 Task: Look for space in Abhayāpuri, India from 1st June, 2023 to 9th June, 2023 for 5 adults in price range Rs.6000 to Rs.12000. Place can be entire place with 3 bedrooms having 3 beds and 3 bathrooms. Property type can be house, flat, guest house. Booking option can be shelf check-in. Required host language is English.
Action: Mouse moved to (500, 99)
Screenshot: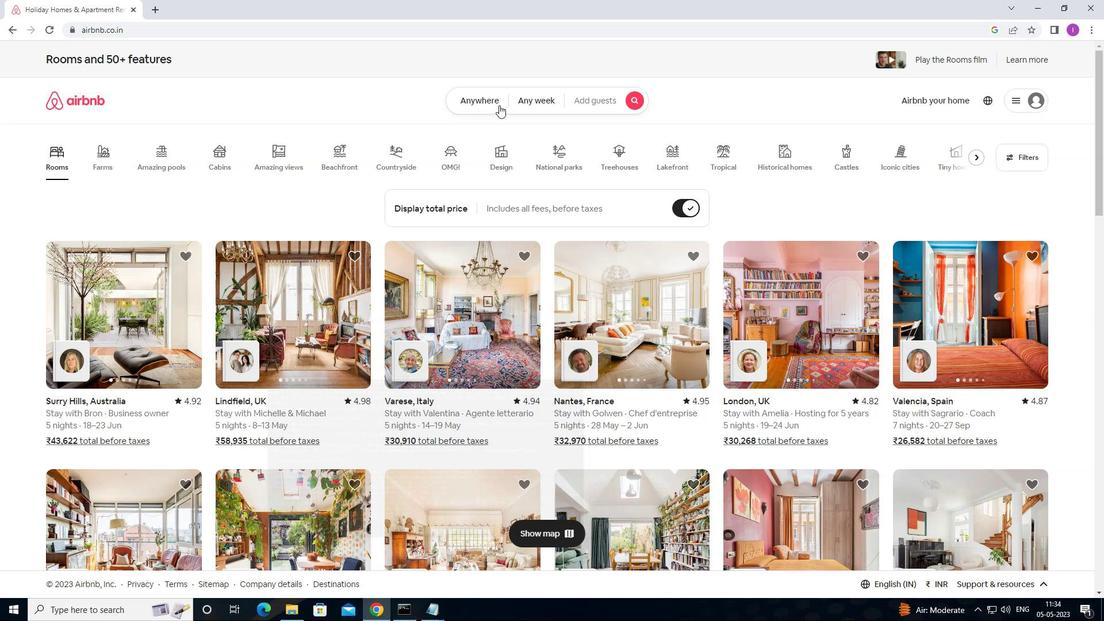 
Action: Mouse pressed left at (500, 99)
Screenshot: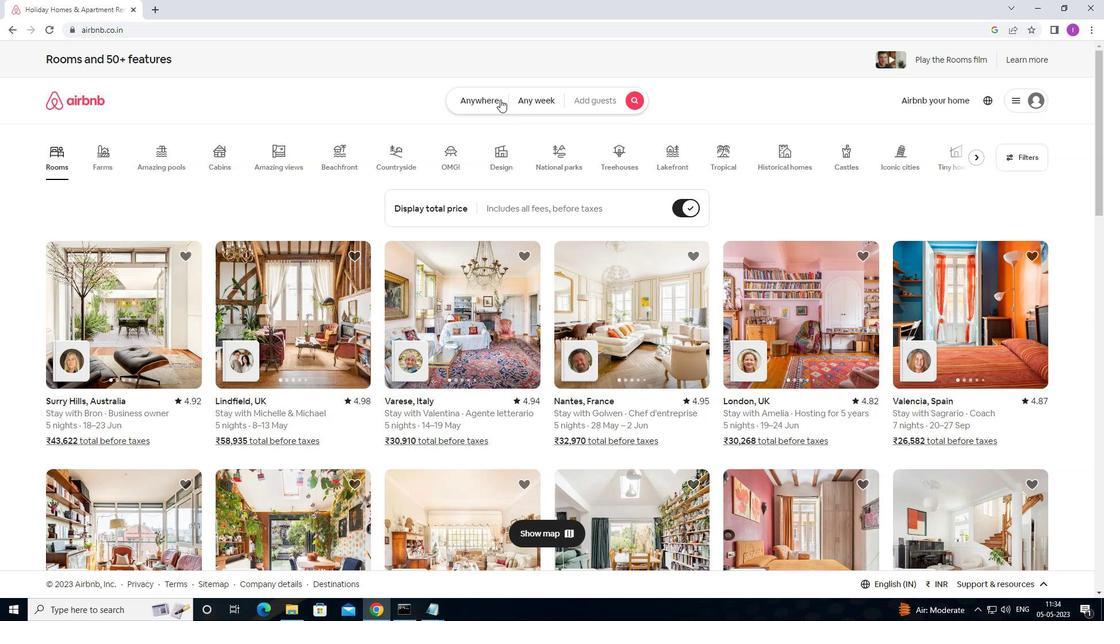 
Action: Mouse moved to (384, 147)
Screenshot: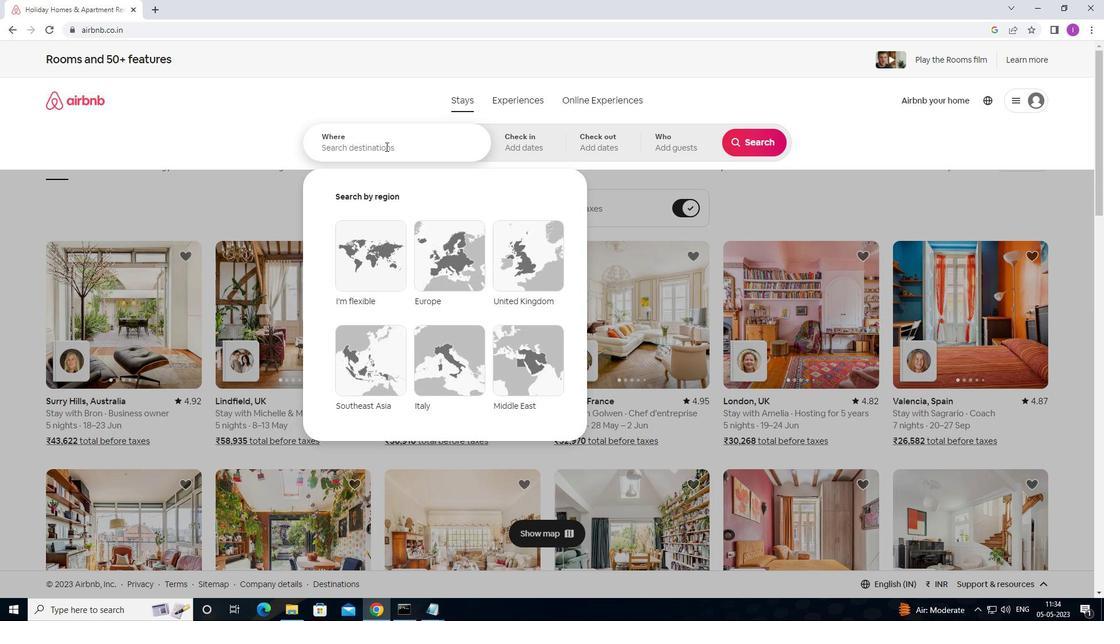 
Action: Mouse pressed left at (384, 147)
Screenshot: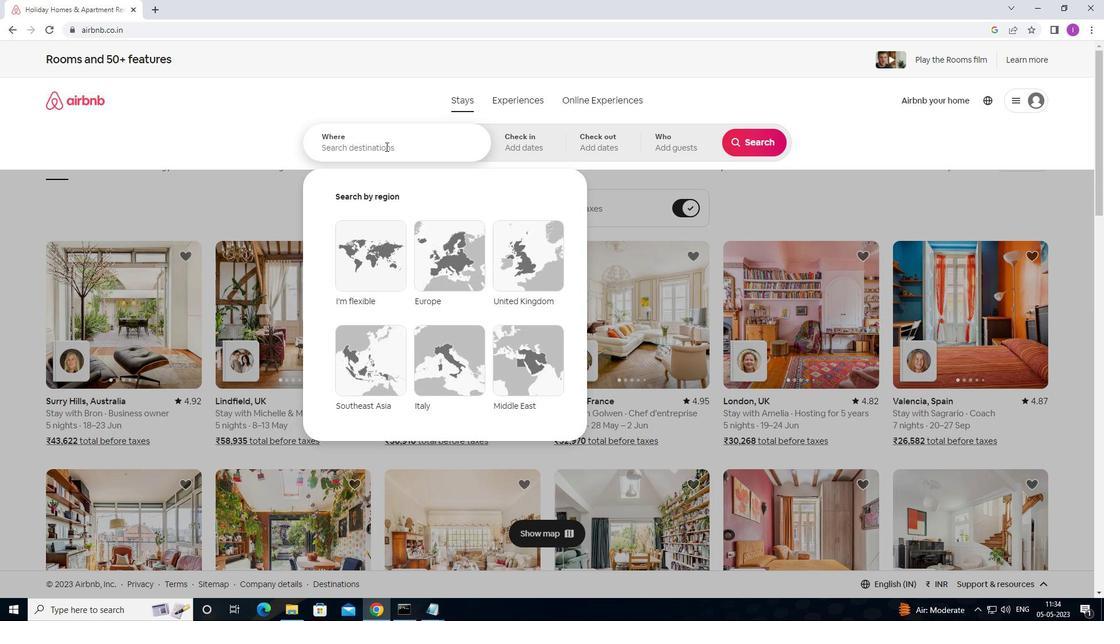 
Action: Mouse moved to (384, 147)
Screenshot: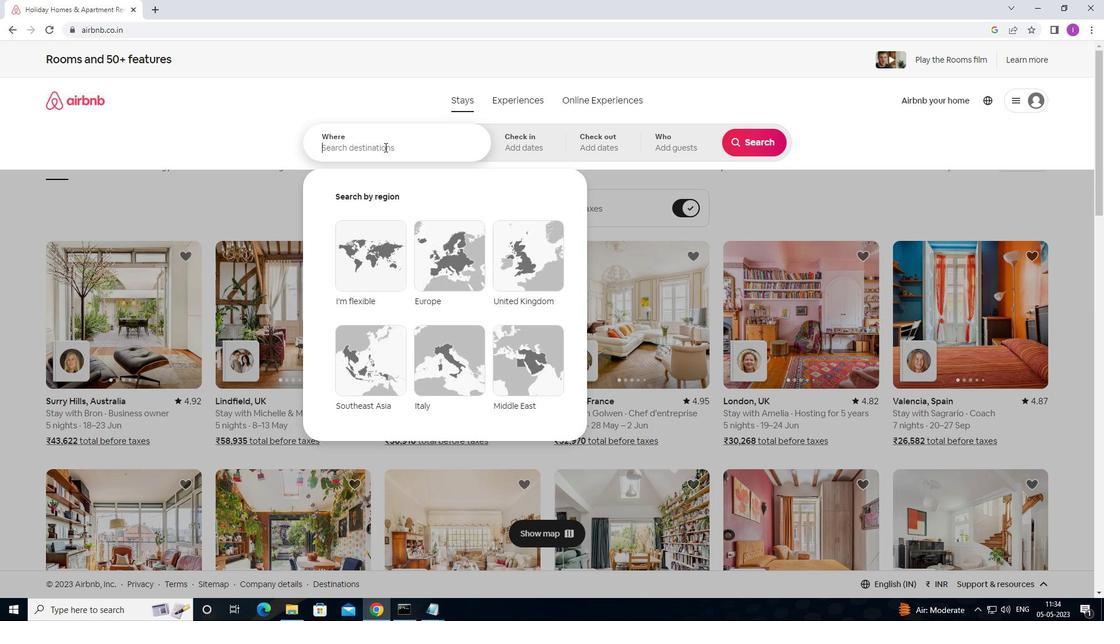 
Action: Key pressed <Key.shift><Key.shift><Key.shift>ABHAYAPURI,<Key.shift>INDIA
Screenshot: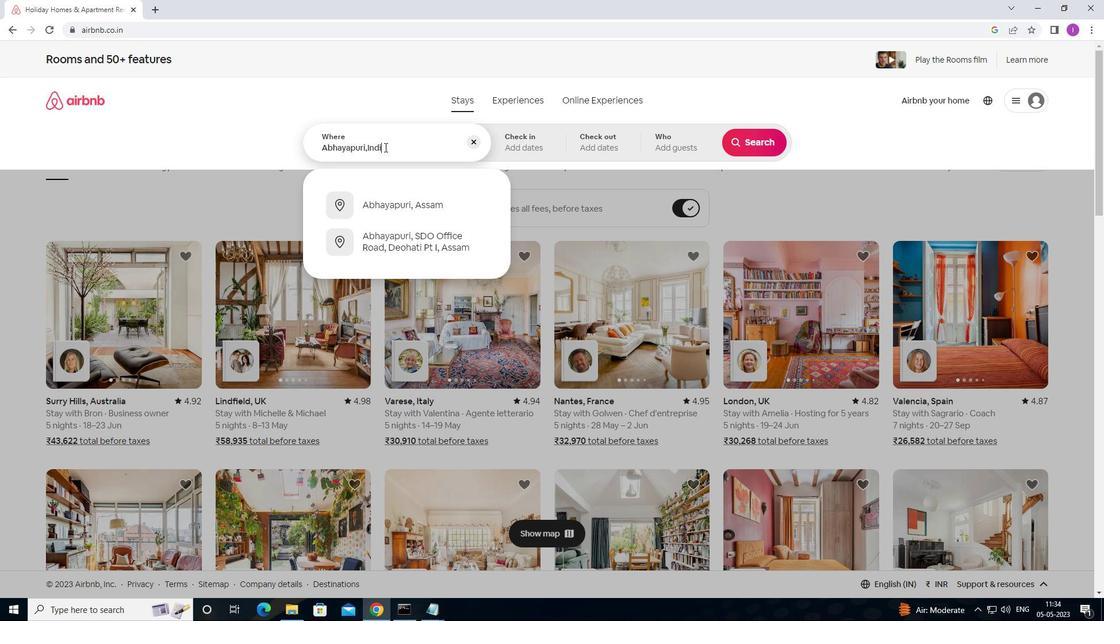 
Action: Mouse moved to (541, 137)
Screenshot: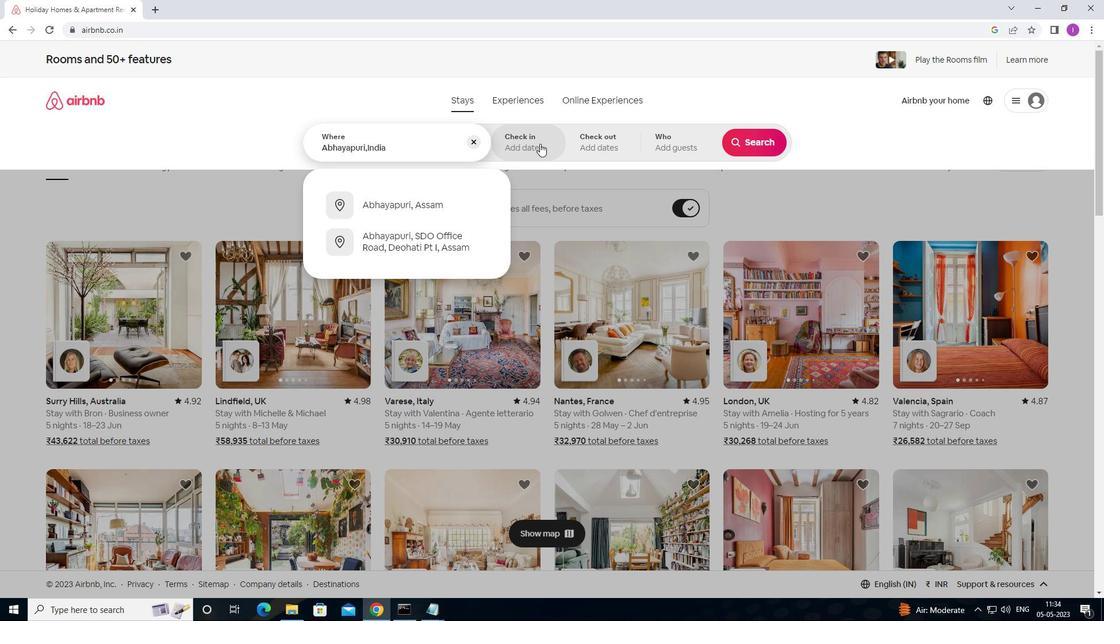 
Action: Mouse pressed left at (541, 137)
Screenshot: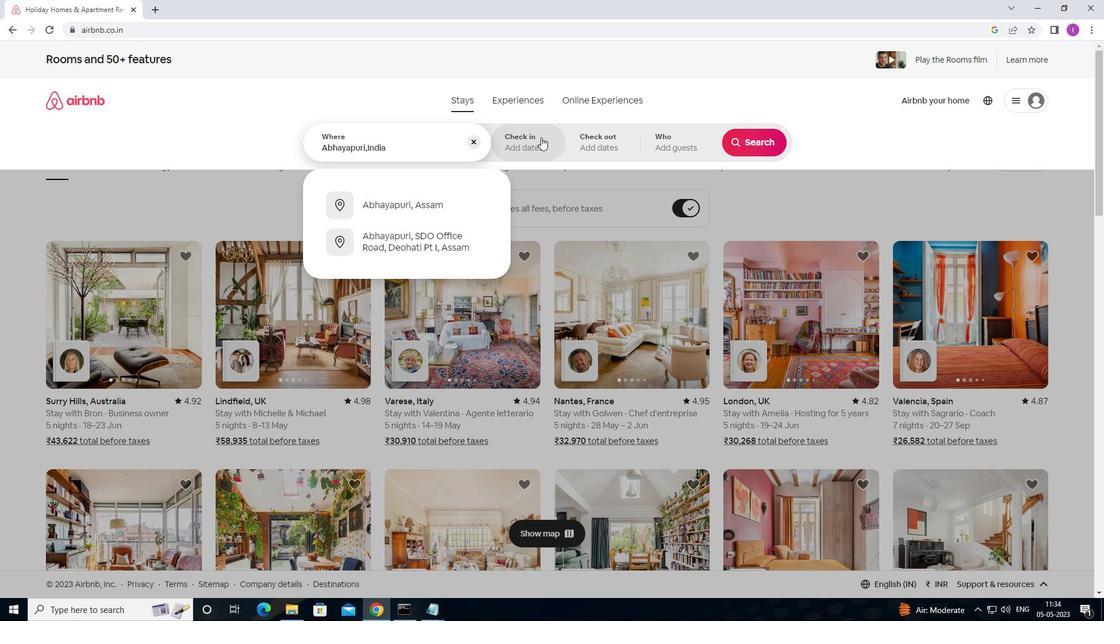 
Action: Mouse moved to (688, 281)
Screenshot: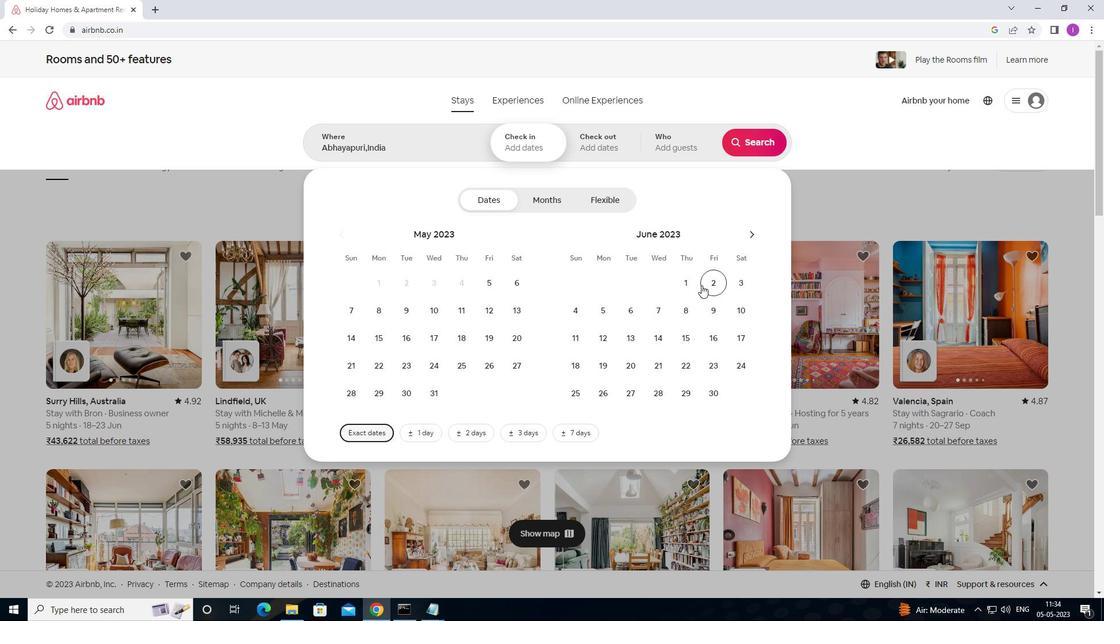 
Action: Mouse pressed left at (688, 281)
Screenshot: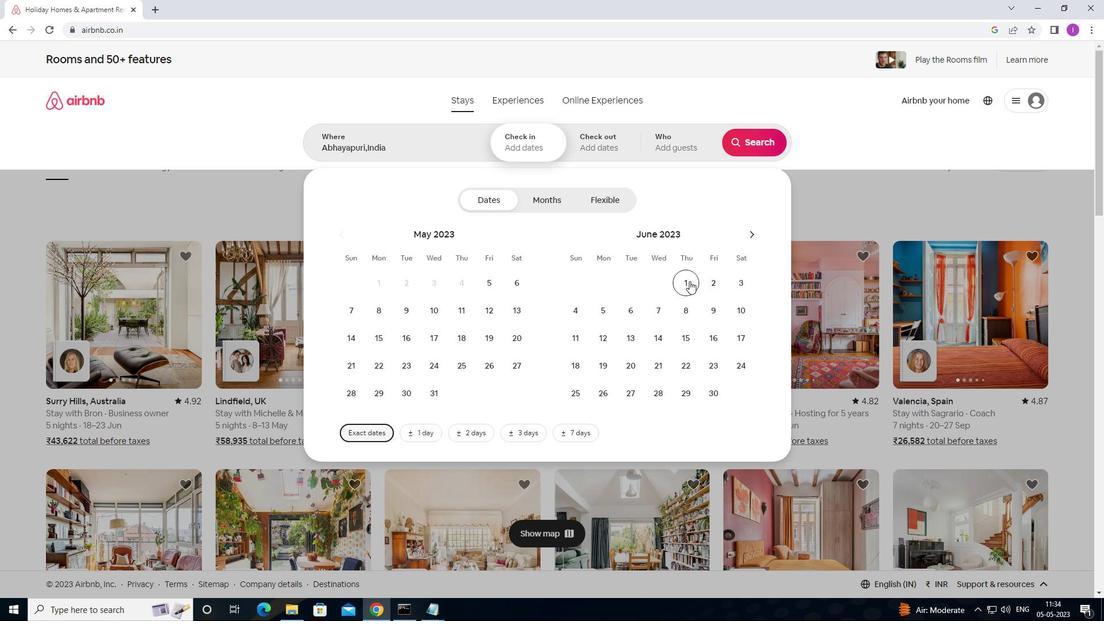 
Action: Mouse moved to (716, 315)
Screenshot: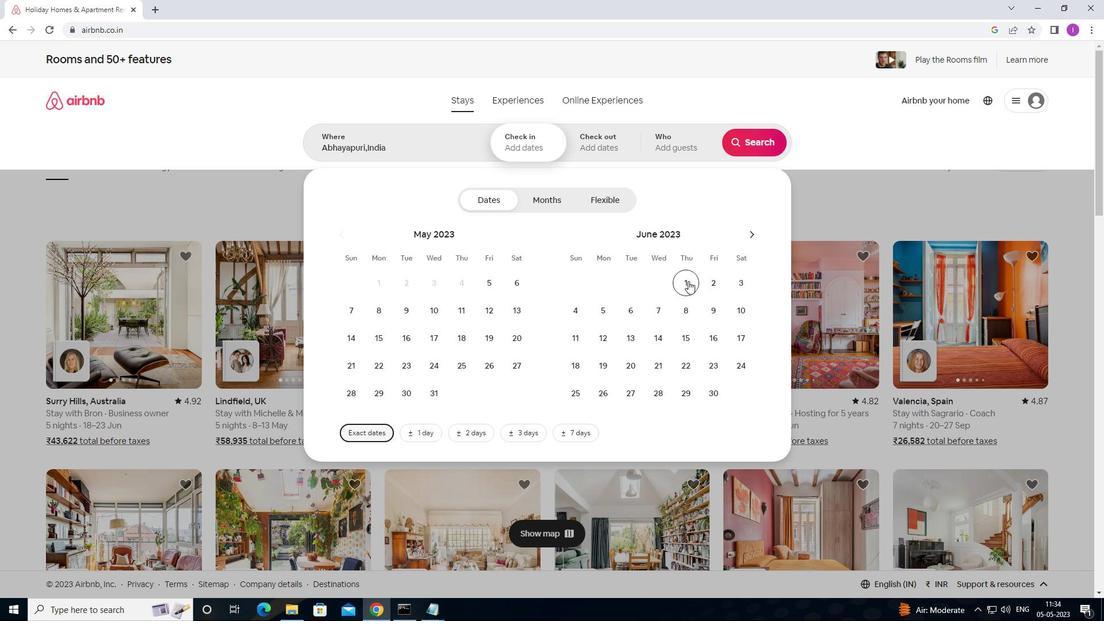 
Action: Mouse pressed left at (716, 315)
Screenshot: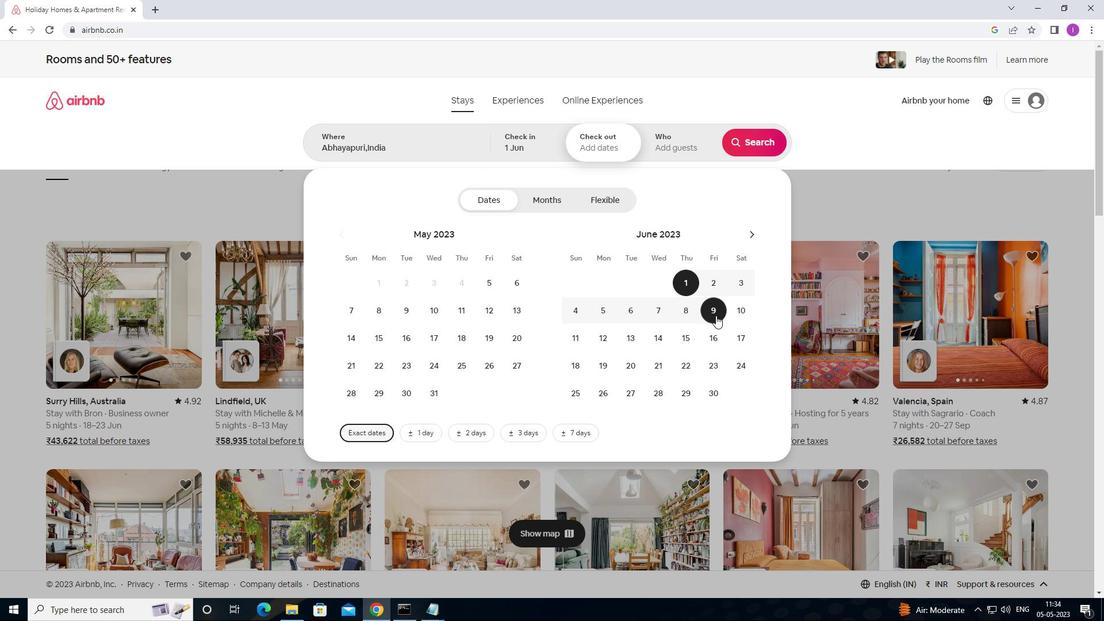
Action: Mouse moved to (683, 148)
Screenshot: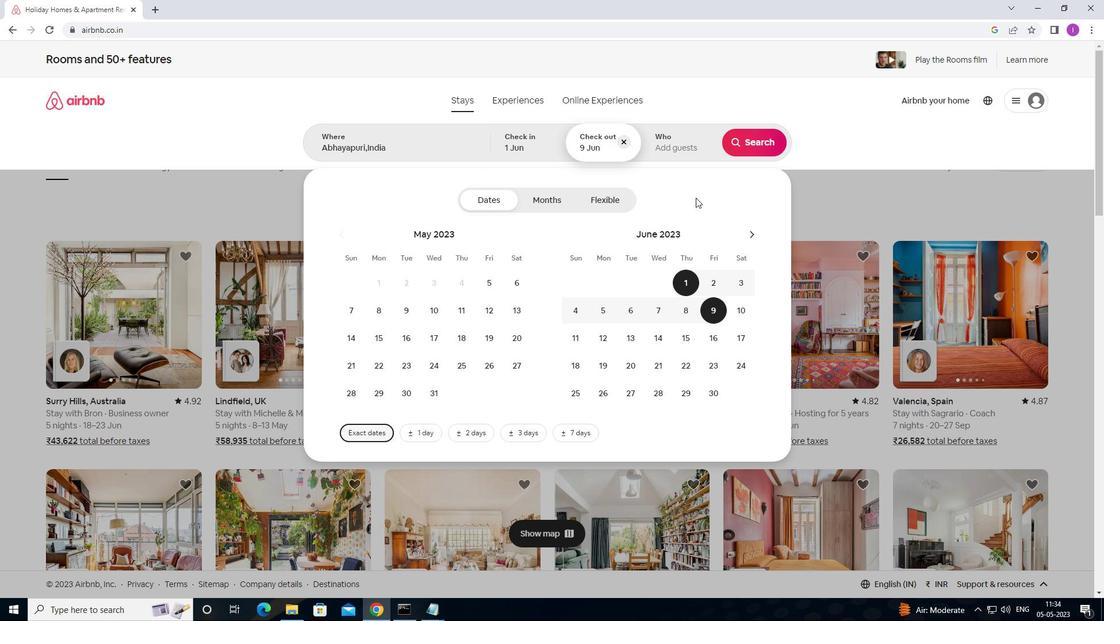 
Action: Mouse pressed left at (683, 148)
Screenshot: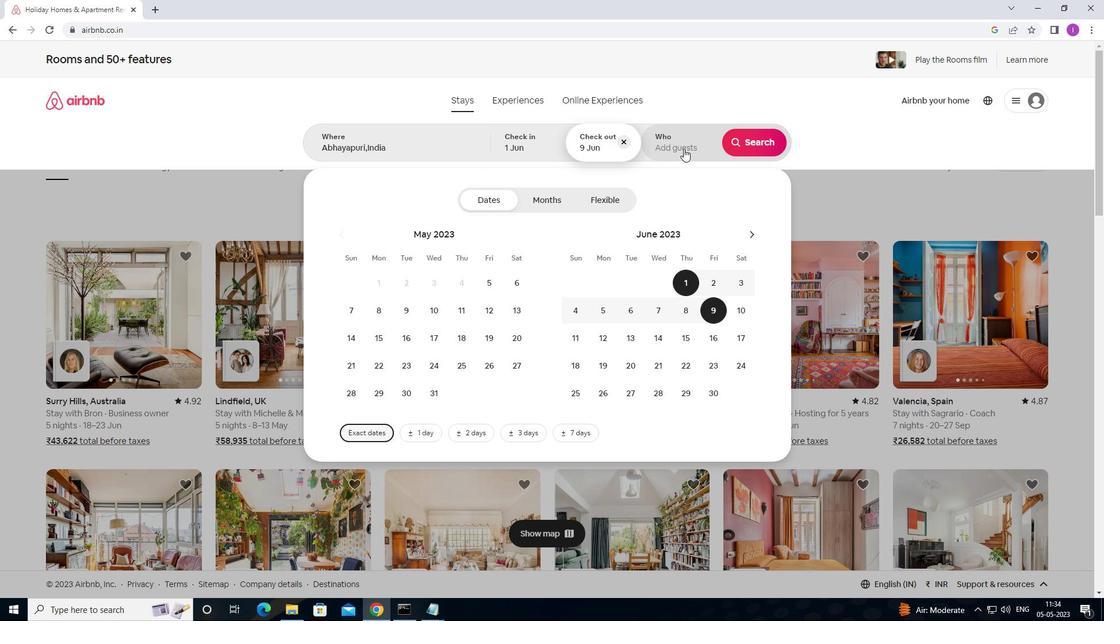 
Action: Mouse moved to (755, 203)
Screenshot: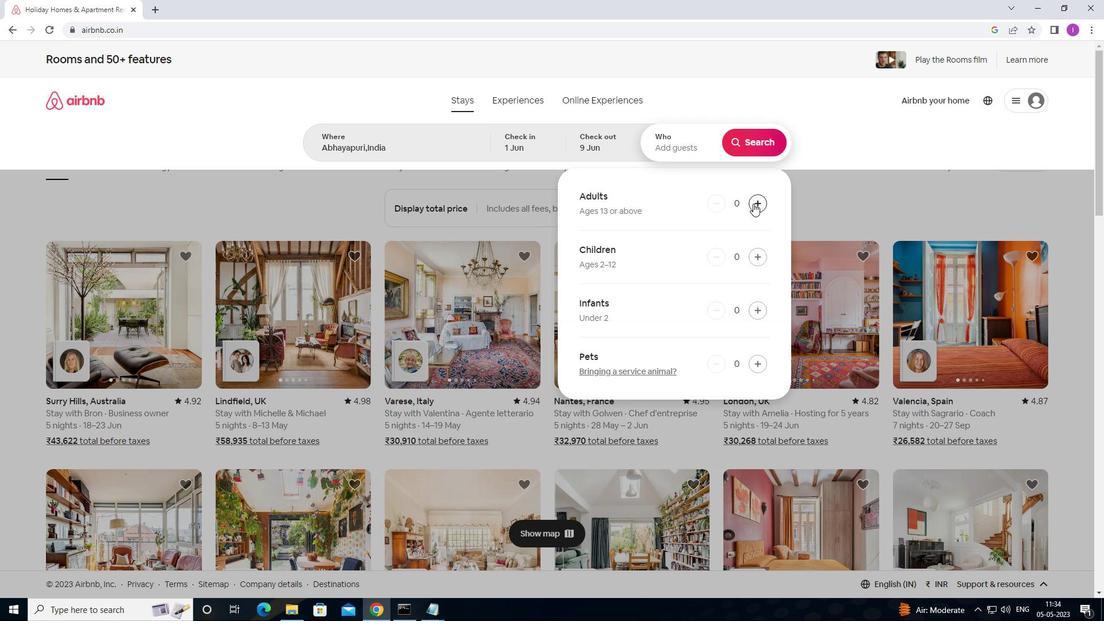 
Action: Mouse pressed left at (755, 203)
Screenshot: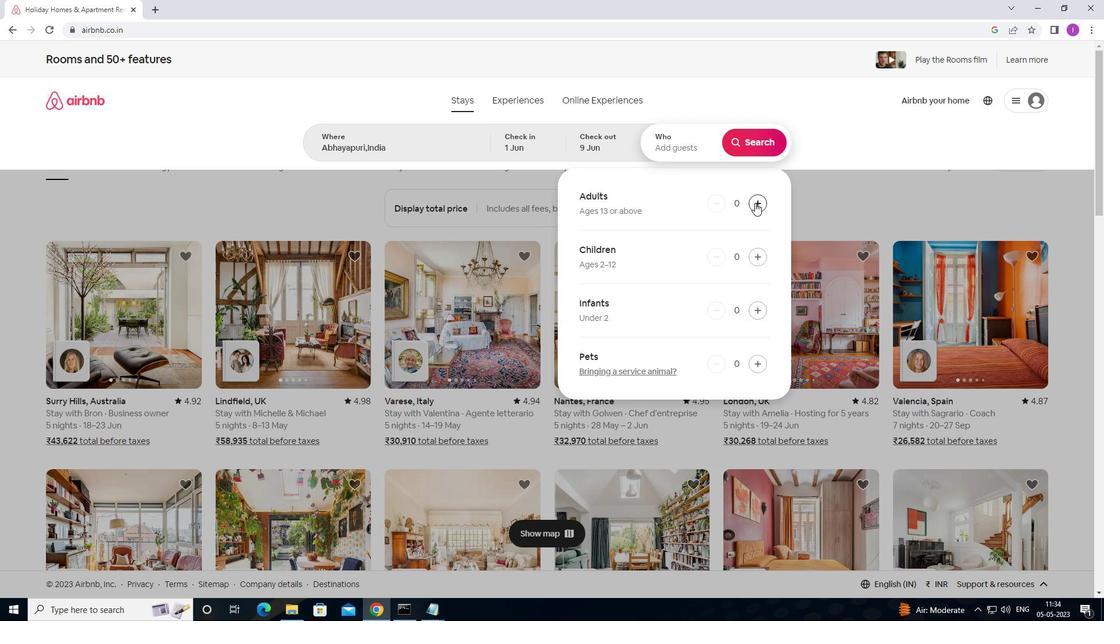 
Action: Mouse pressed left at (755, 203)
Screenshot: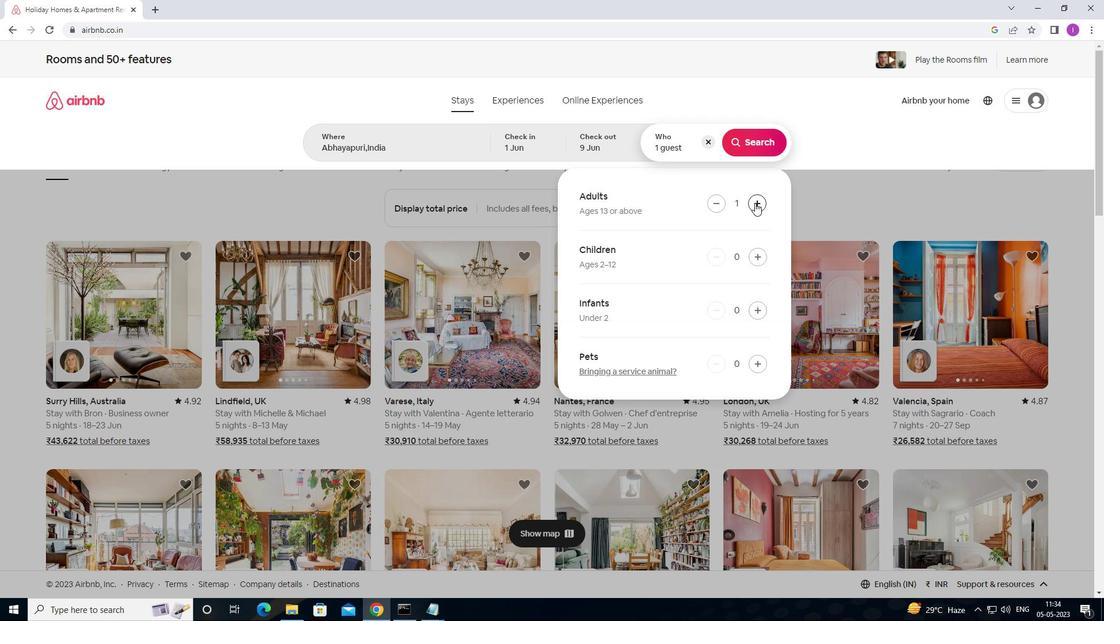 
Action: Mouse pressed left at (755, 203)
Screenshot: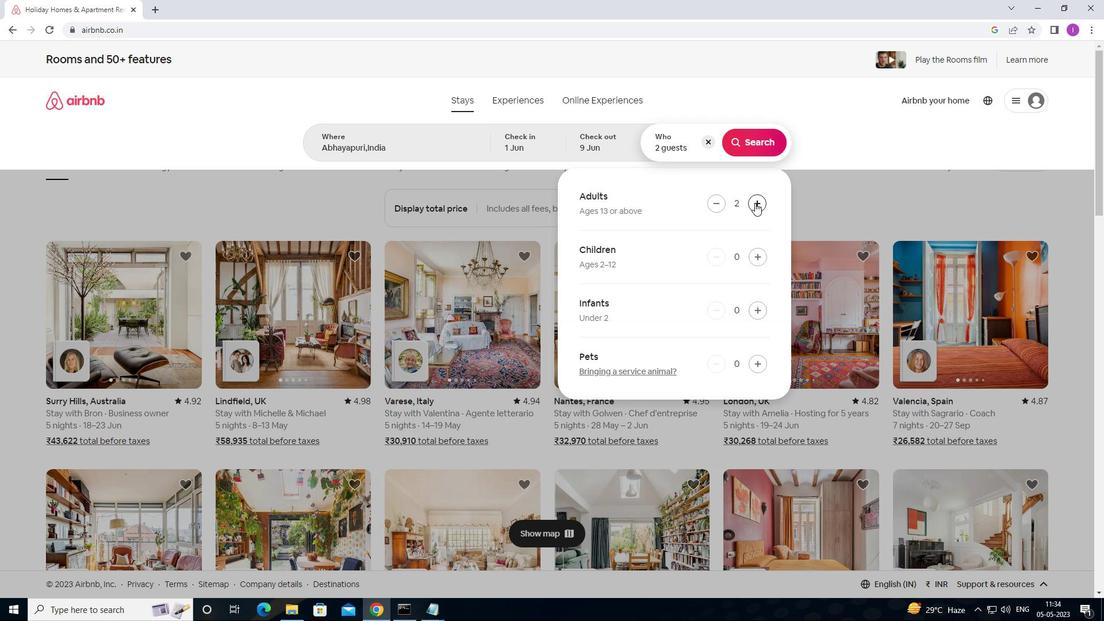 
Action: Mouse pressed left at (755, 203)
Screenshot: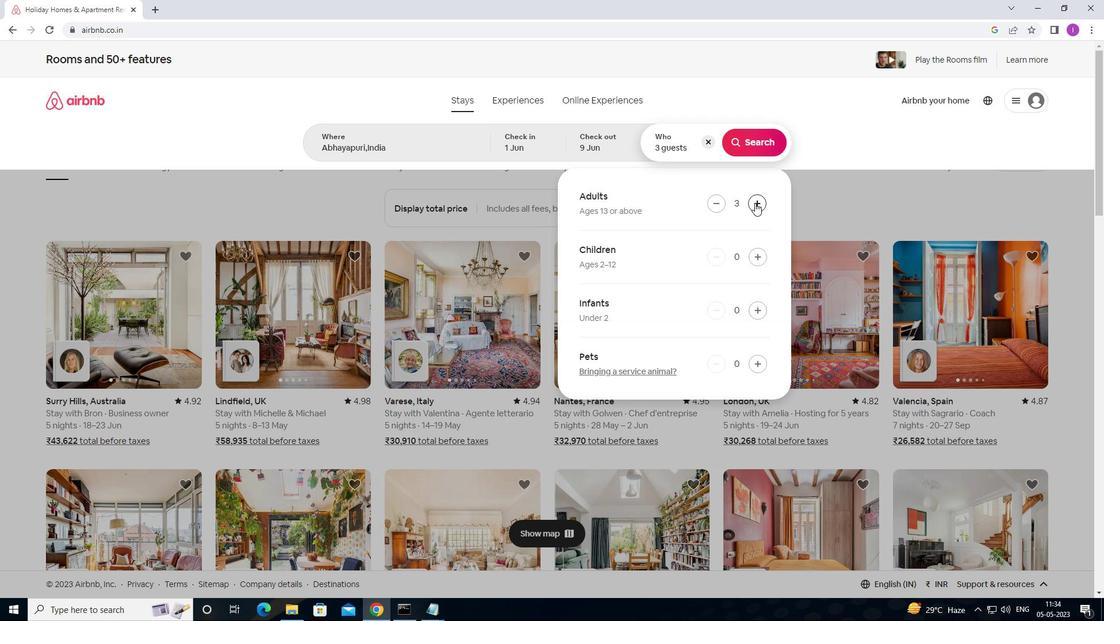 
Action: Mouse pressed left at (755, 203)
Screenshot: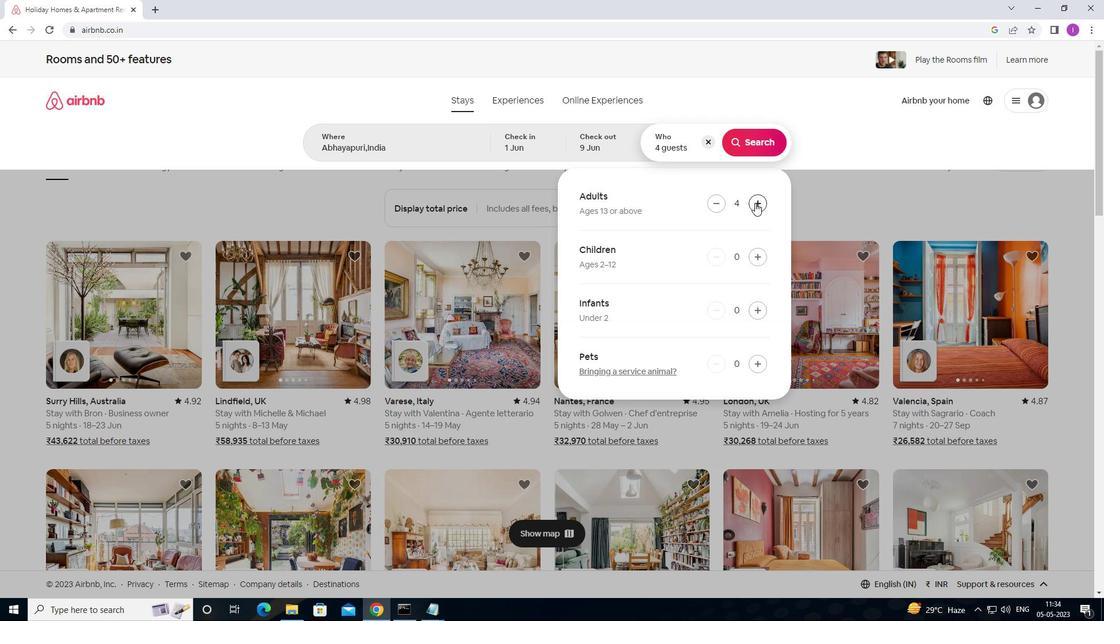 
Action: Mouse moved to (753, 146)
Screenshot: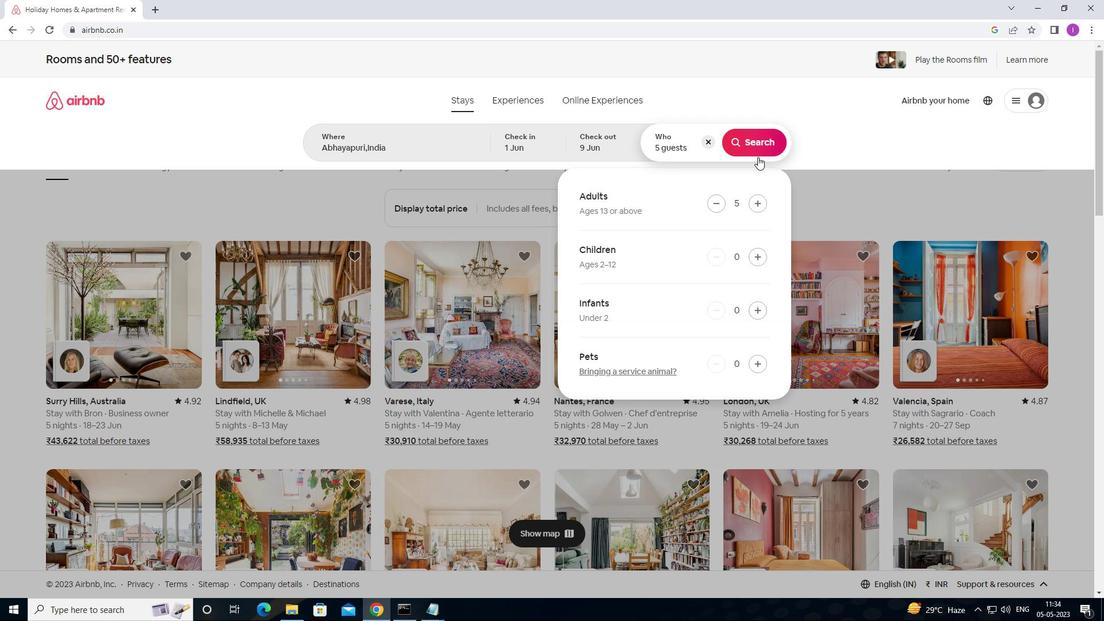 
Action: Mouse pressed left at (753, 146)
Screenshot: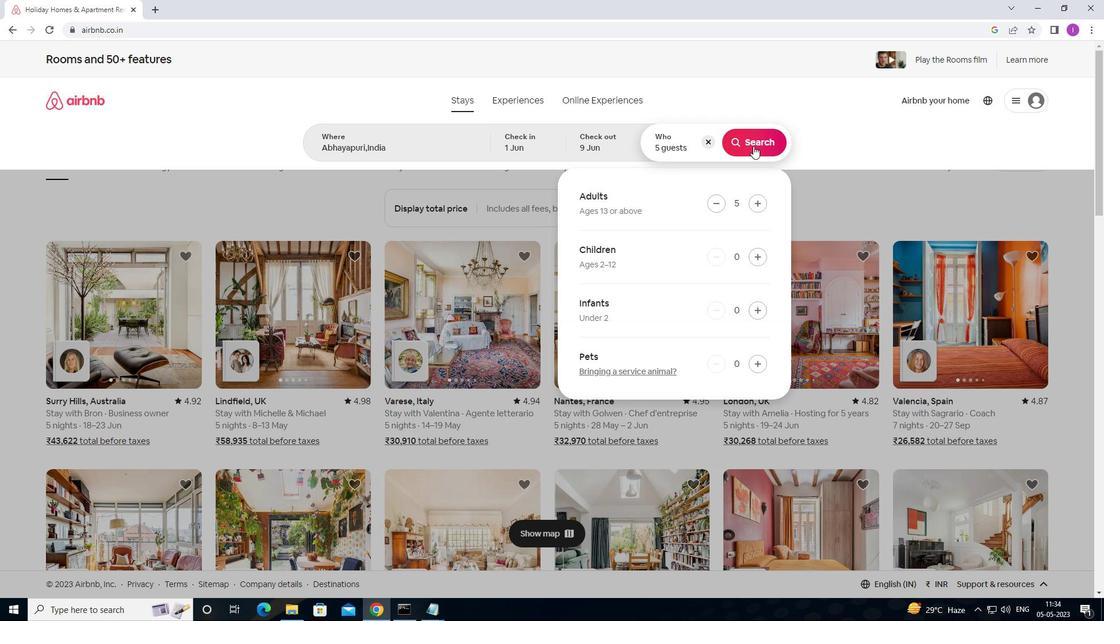 
Action: Mouse moved to (1066, 112)
Screenshot: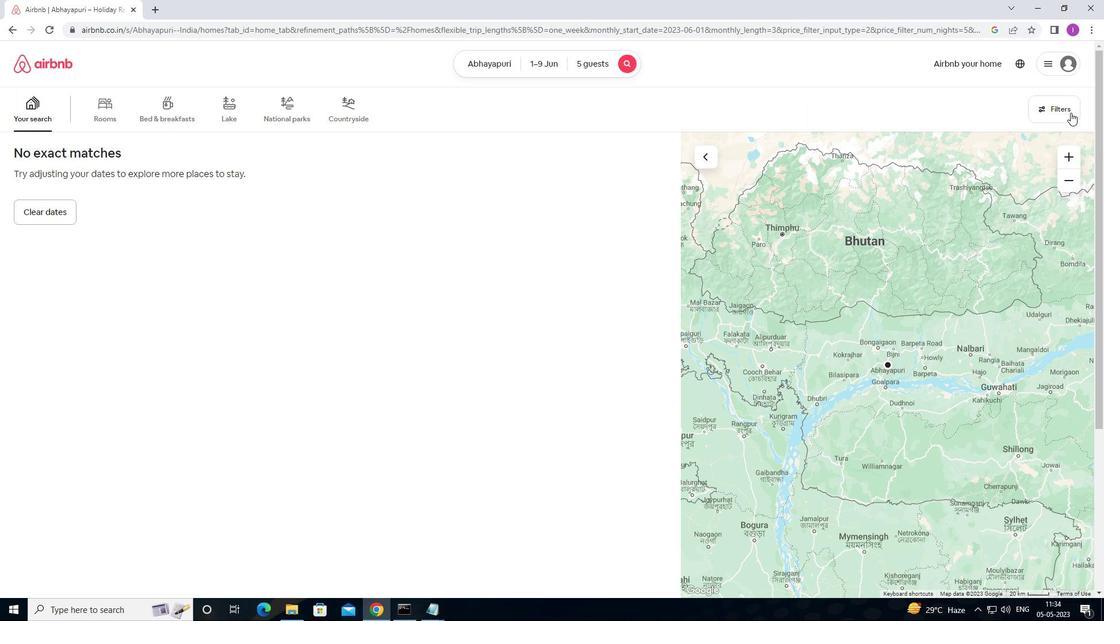 
Action: Mouse pressed left at (1066, 112)
Screenshot: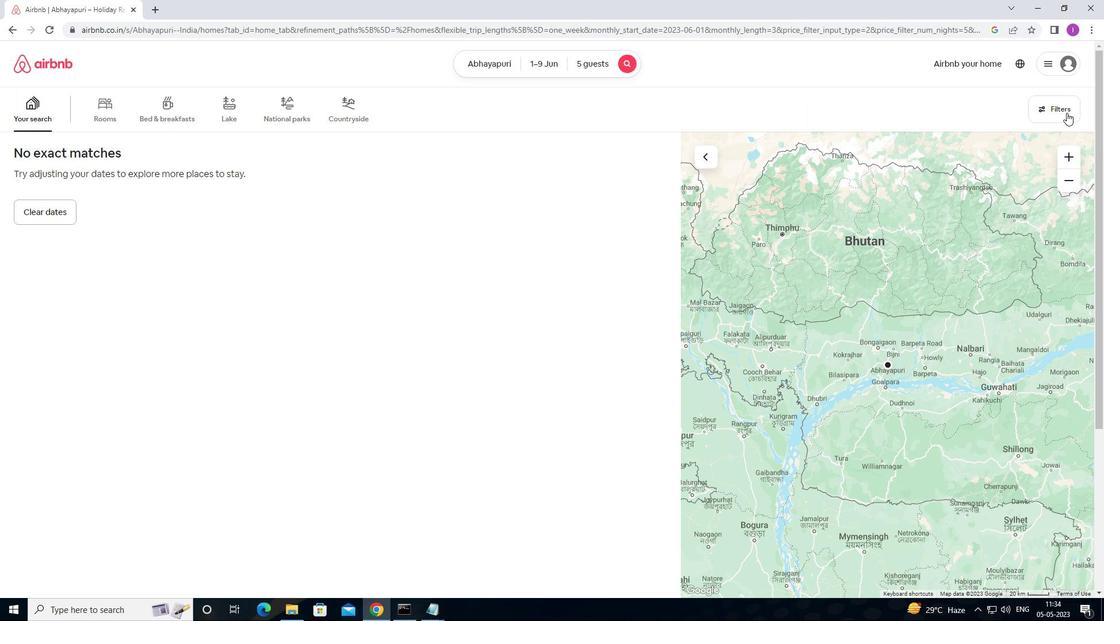 
Action: Mouse moved to (410, 391)
Screenshot: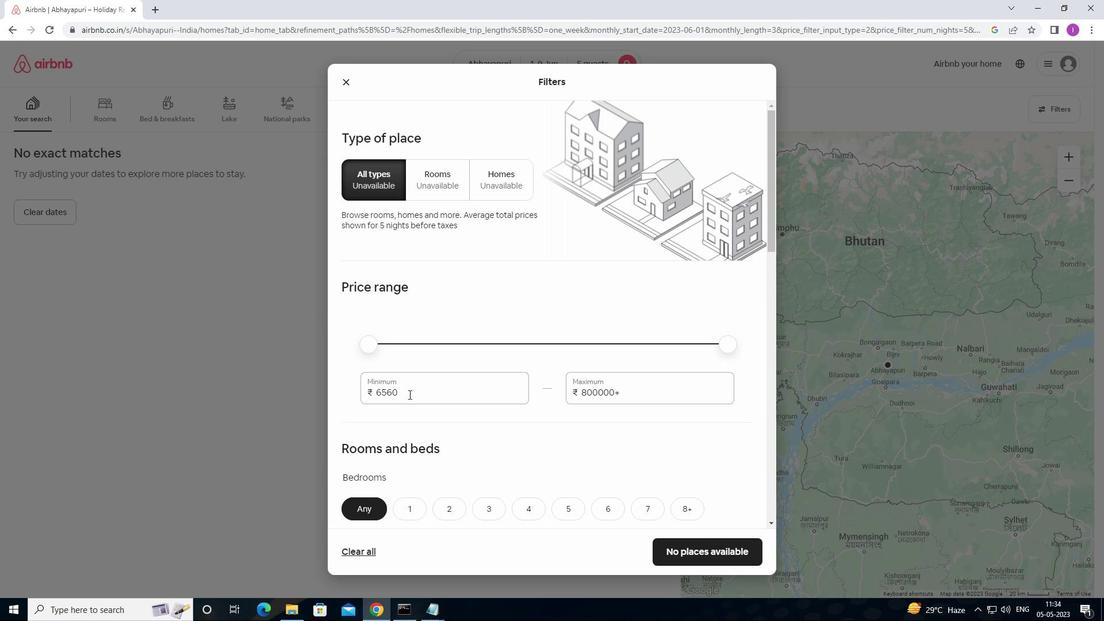 
Action: Mouse pressed left at (410, 391)
Screenshot: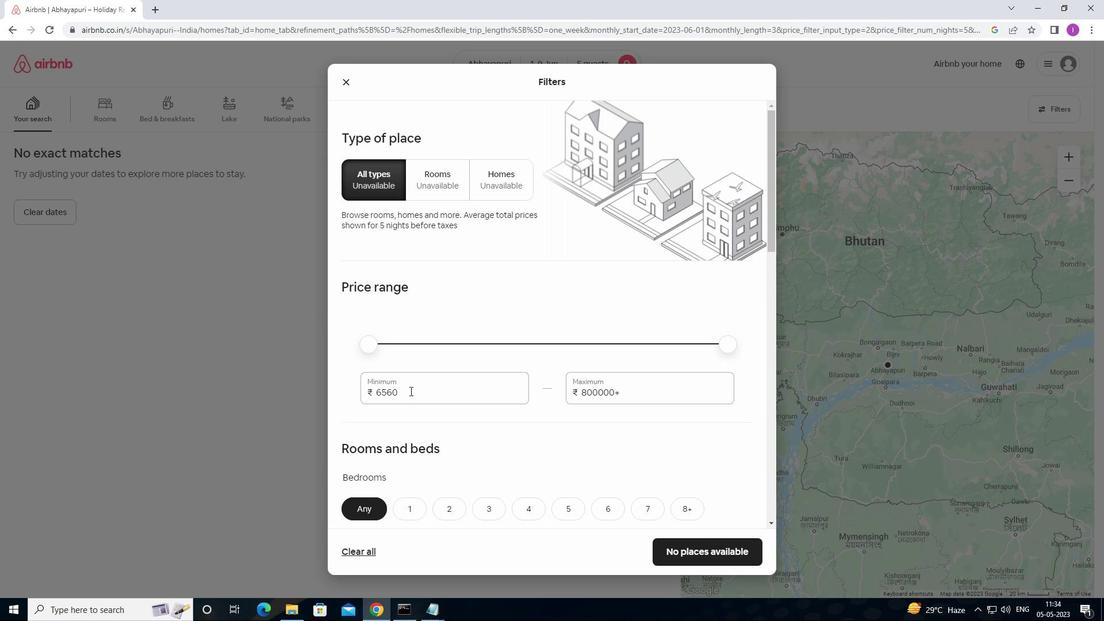 
Action: Mouse moved to (457, 397)
Screenshot: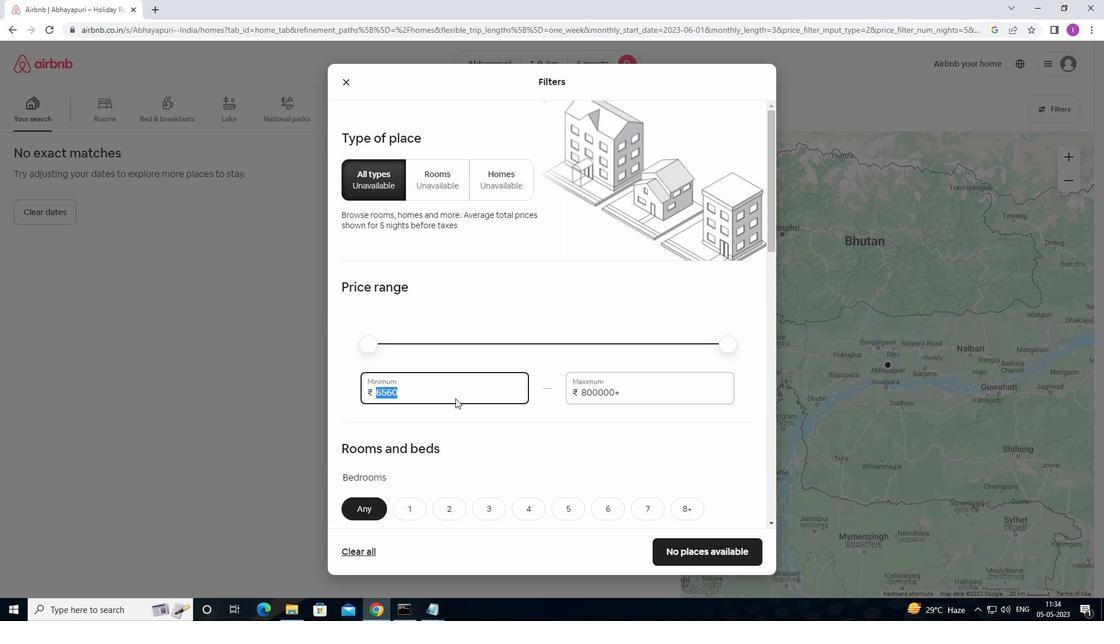 
Action: Key pressed 6000
Screenshot: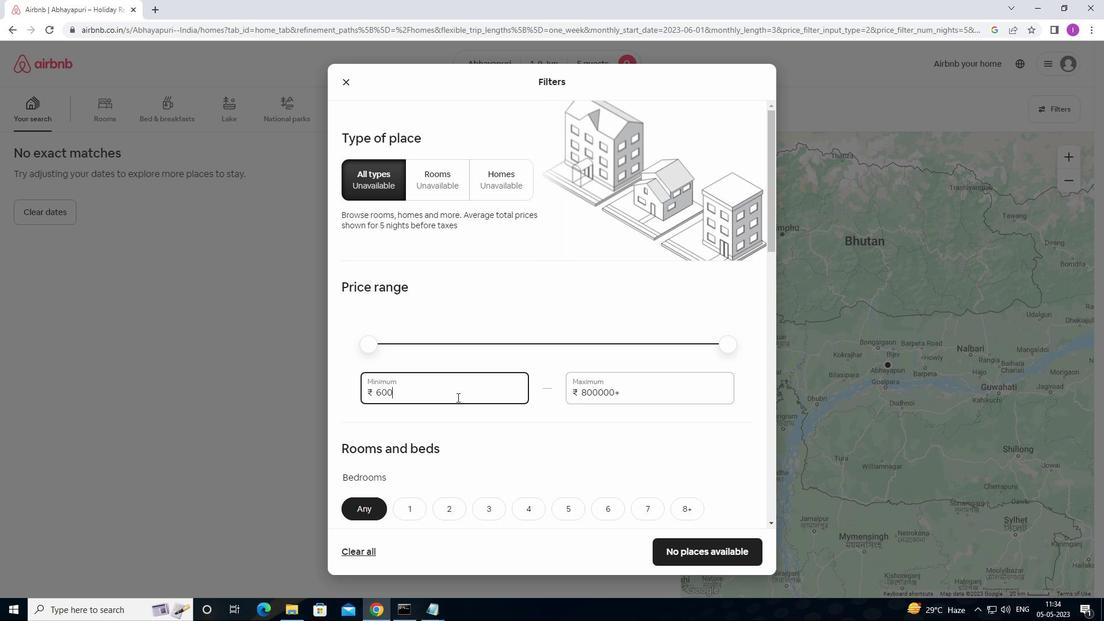 
Action: Mouse moved to (630, 395)
Screenshot: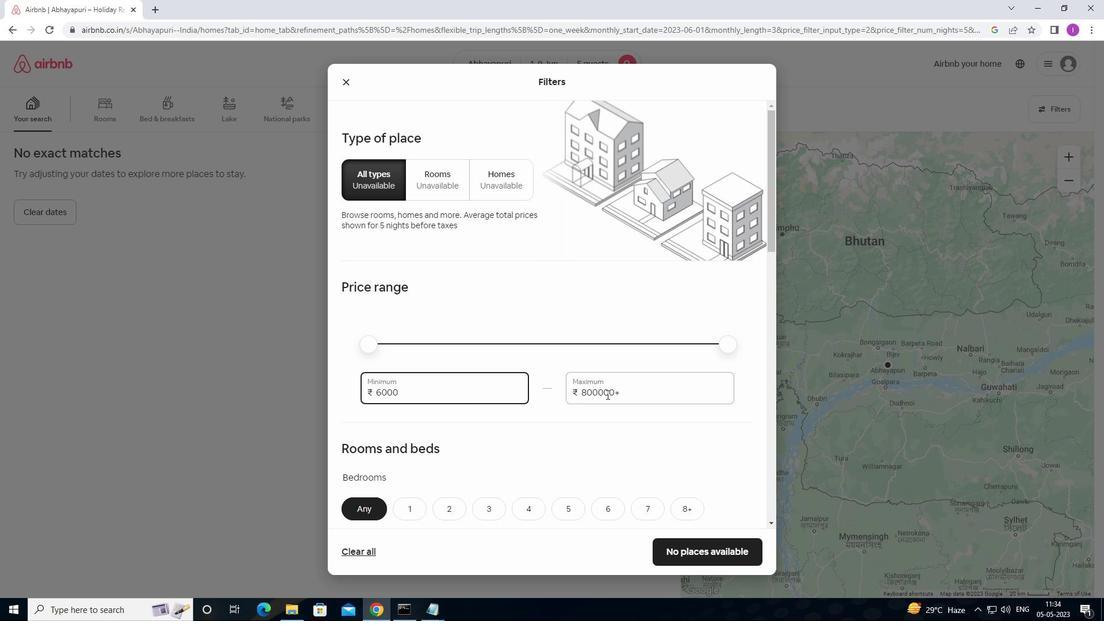 
Action: Mouse pressed left at (630, 395)
Screenshot: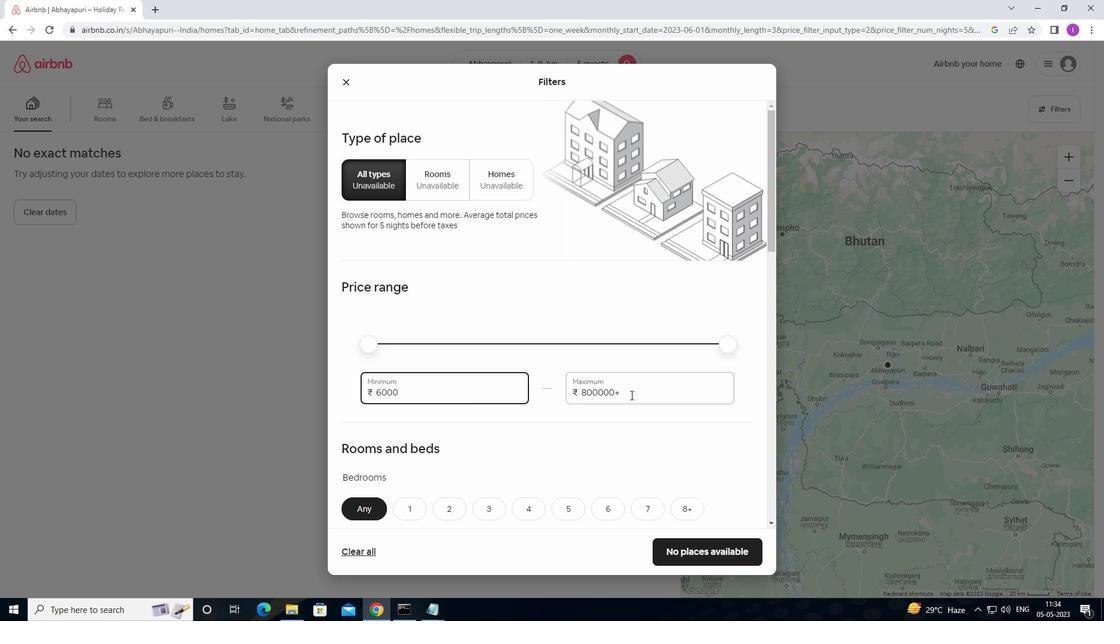 
Action: Mouse moved to (566, 389)
Screenshot: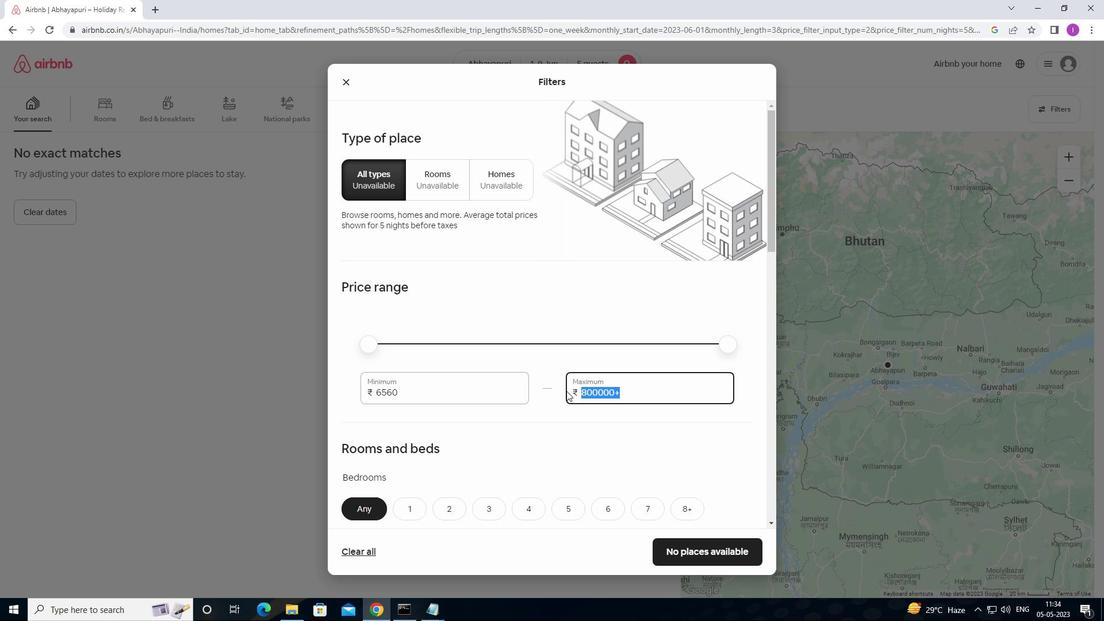 
Action: Key pressed 12000
Screenshot: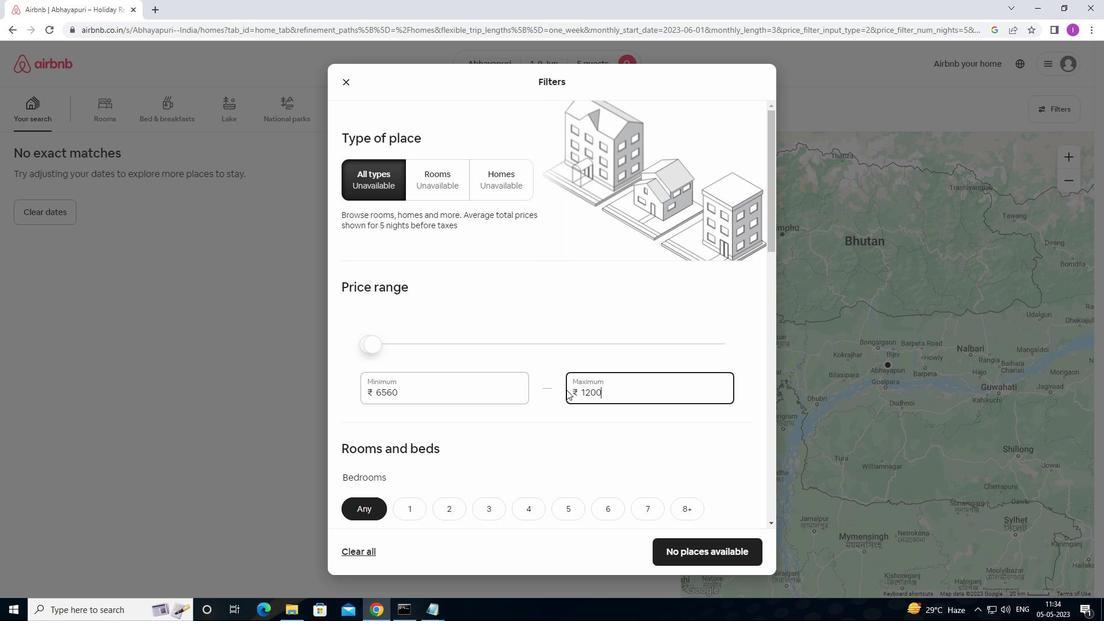 
Action: Mouse moved to (564, 390)
Screenshot: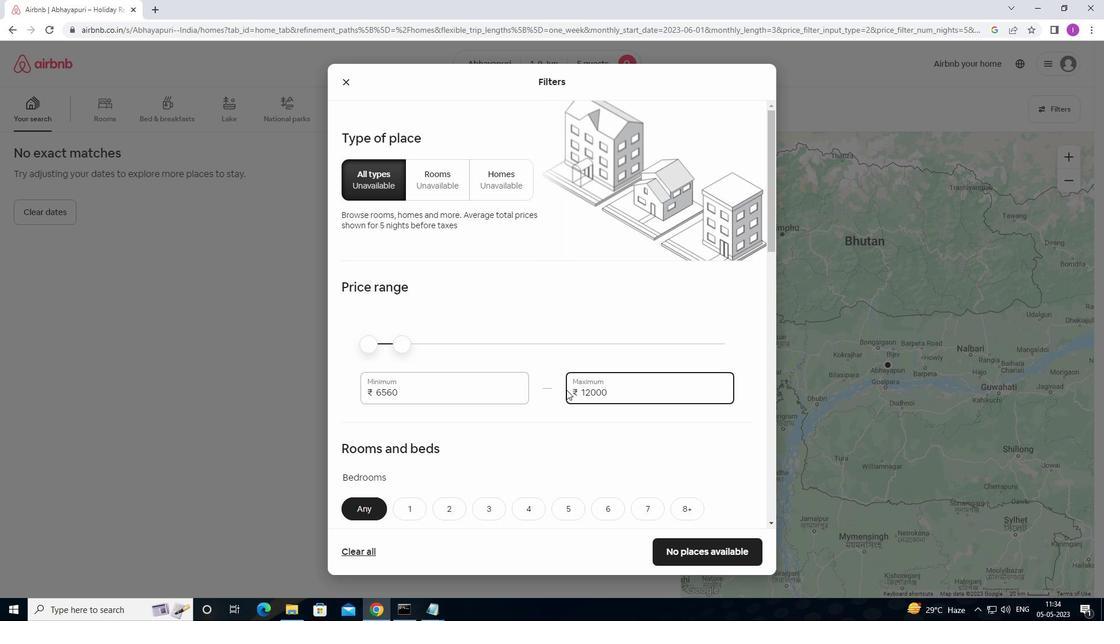 
Action: Mouse scrolled (564, 389) with delta (0, 0)
Screenshot: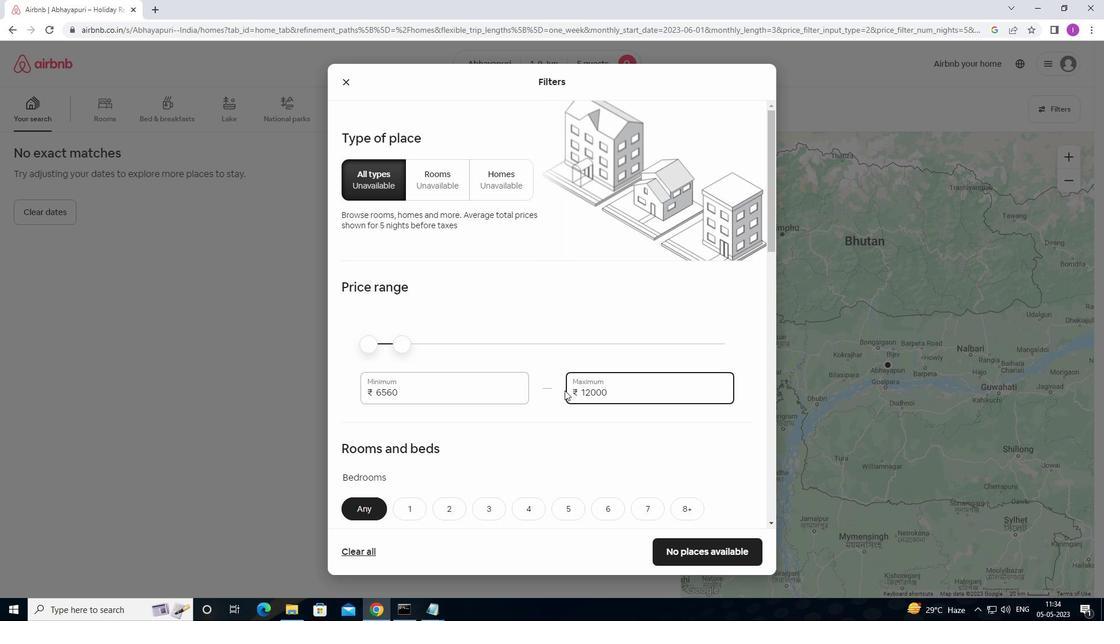 
Action: Mouse scrolled (564, 389) with delta (0, 0)
Screenshot: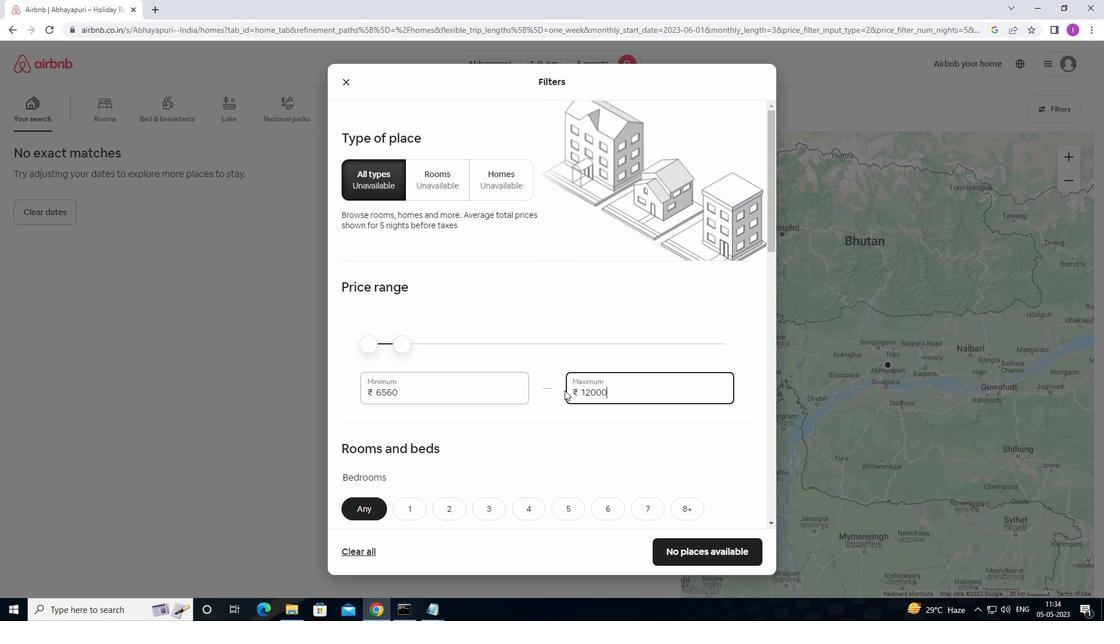 
Action: Mouse scrolled (564, 389) with delta (0, 0)
Screenshot: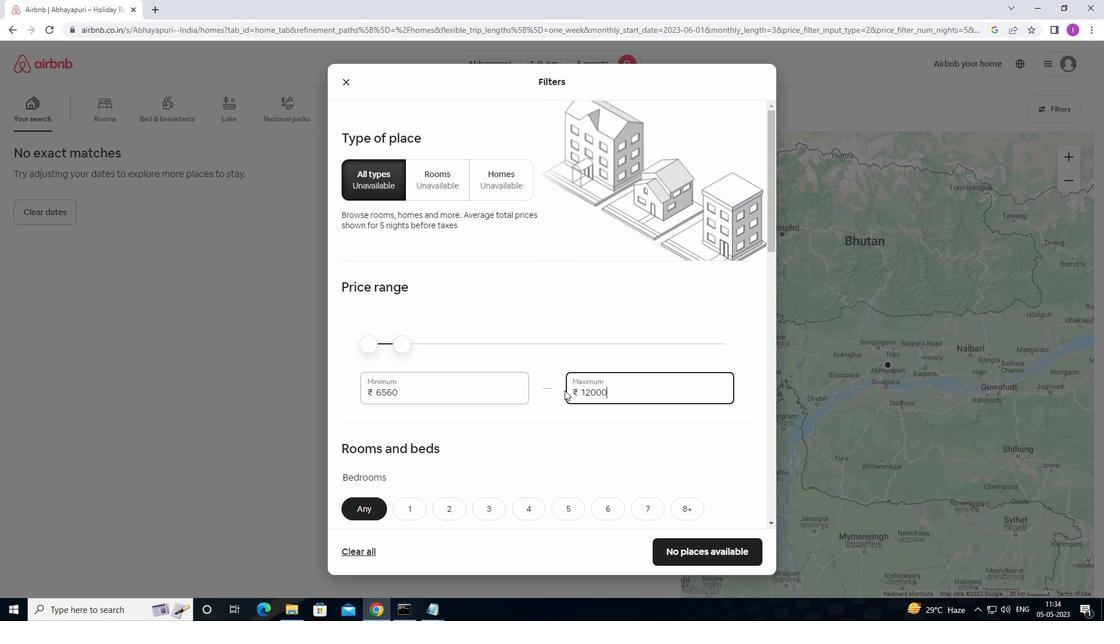 
Action: Mouse moved to (485, 339)
Screenshot: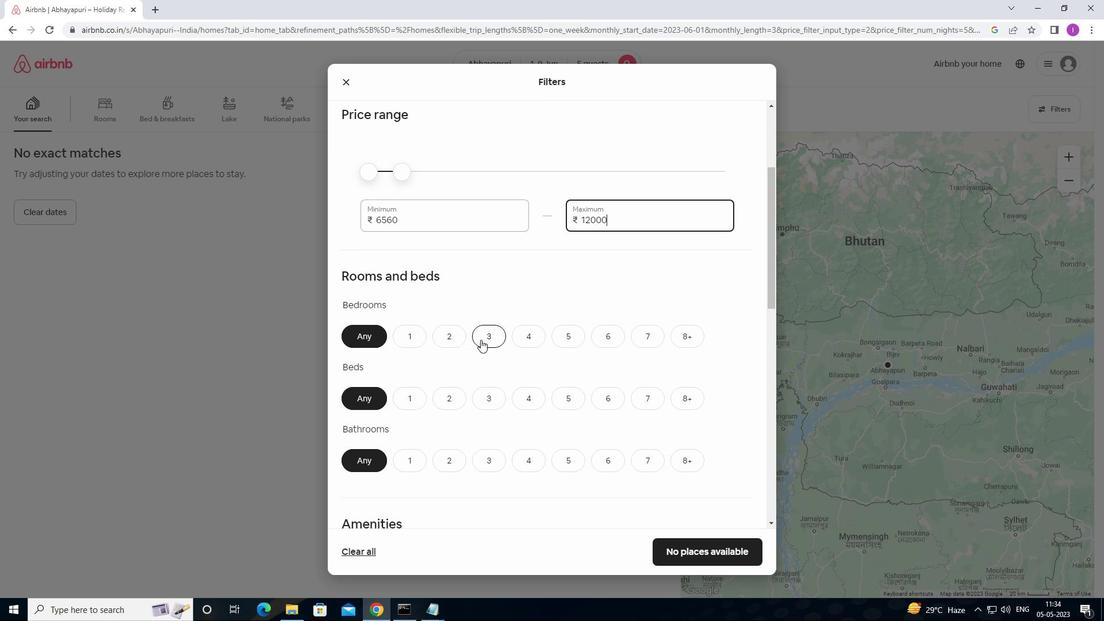 
Action: Mouse pressed left at (485, 339)
Screenshot: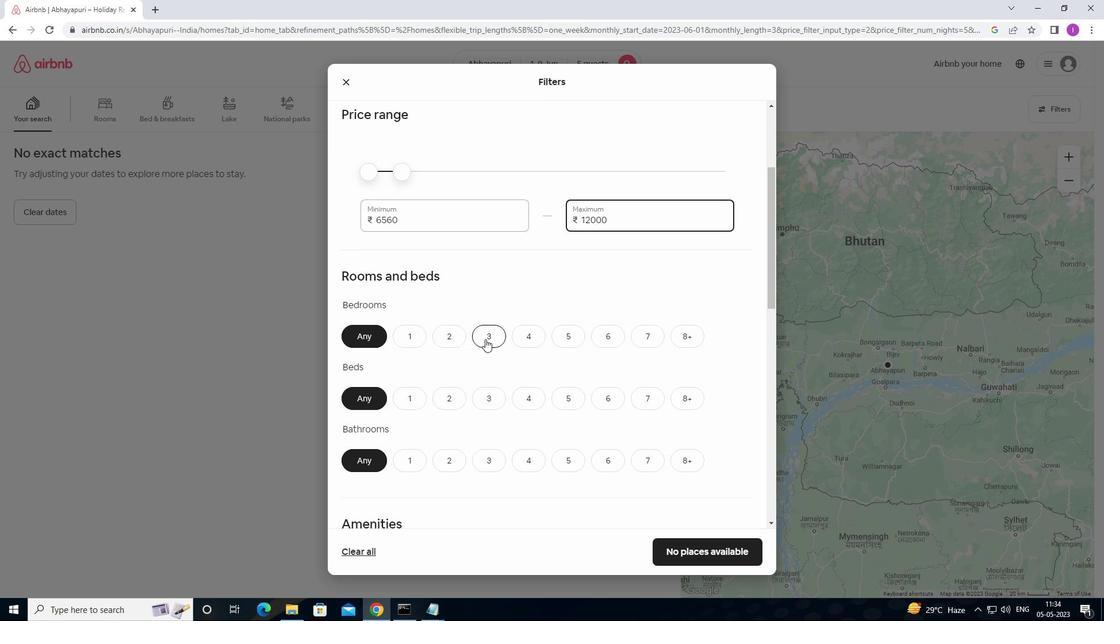 
Action: Mouse moved to (490, 399)
Screenshot: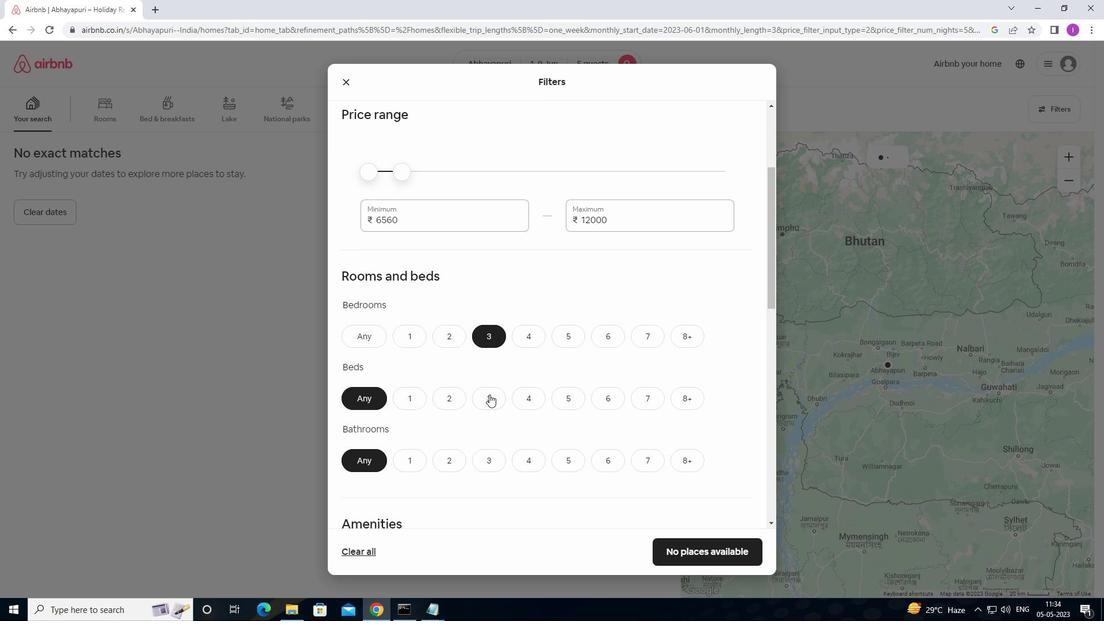 
Action: Mouse pressed left at (490, 399)
Screenshot: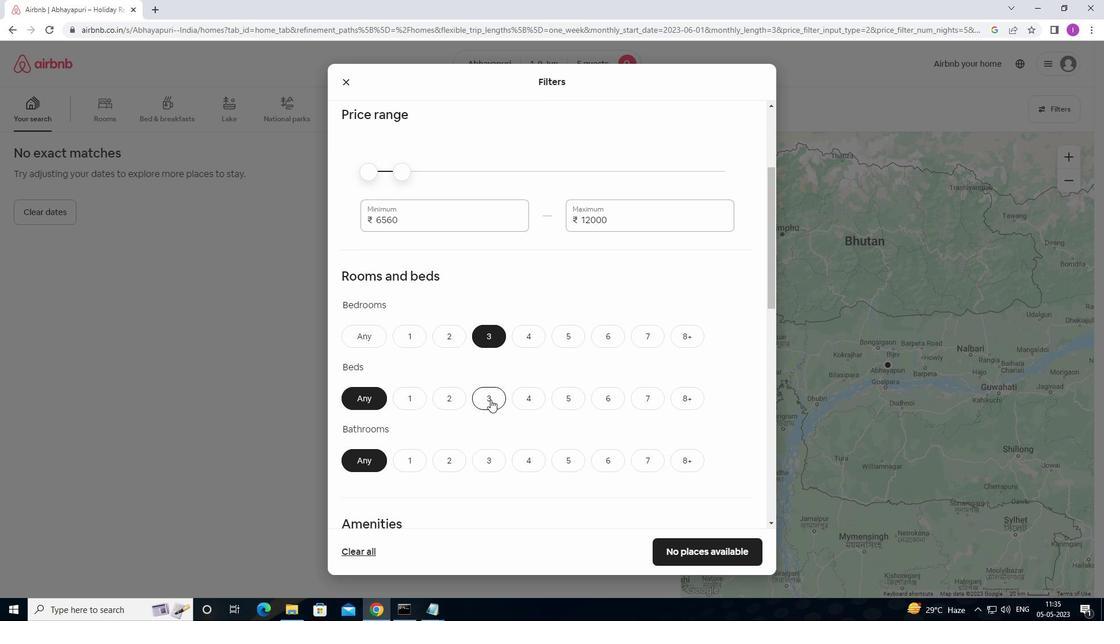
Action: Mouse moved to (490, 414)
Screenshot: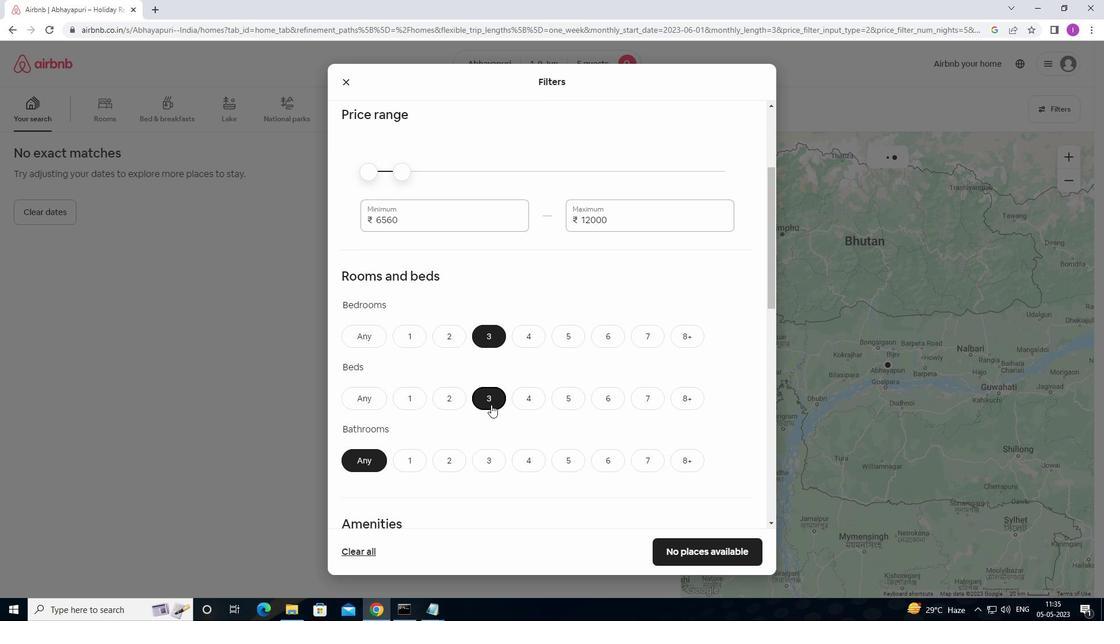 
Action: Mouse scrolled (490, 413) with delta (0, 0)
Screenshot: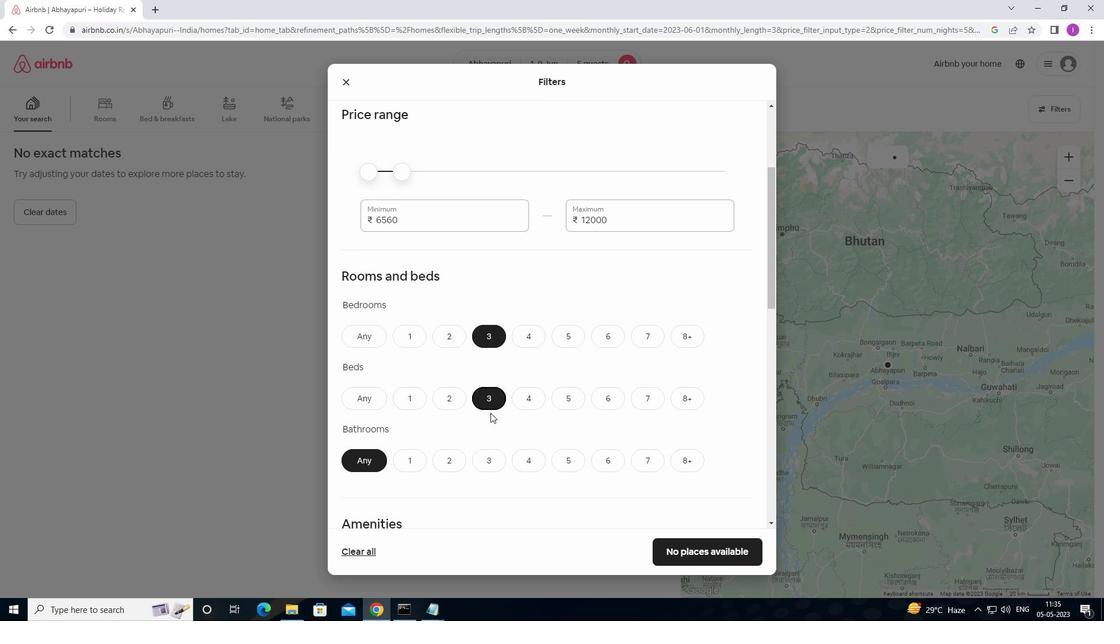 
Action: Mouse scrolled (490, 413) with delta (0, 0)
Screenshot: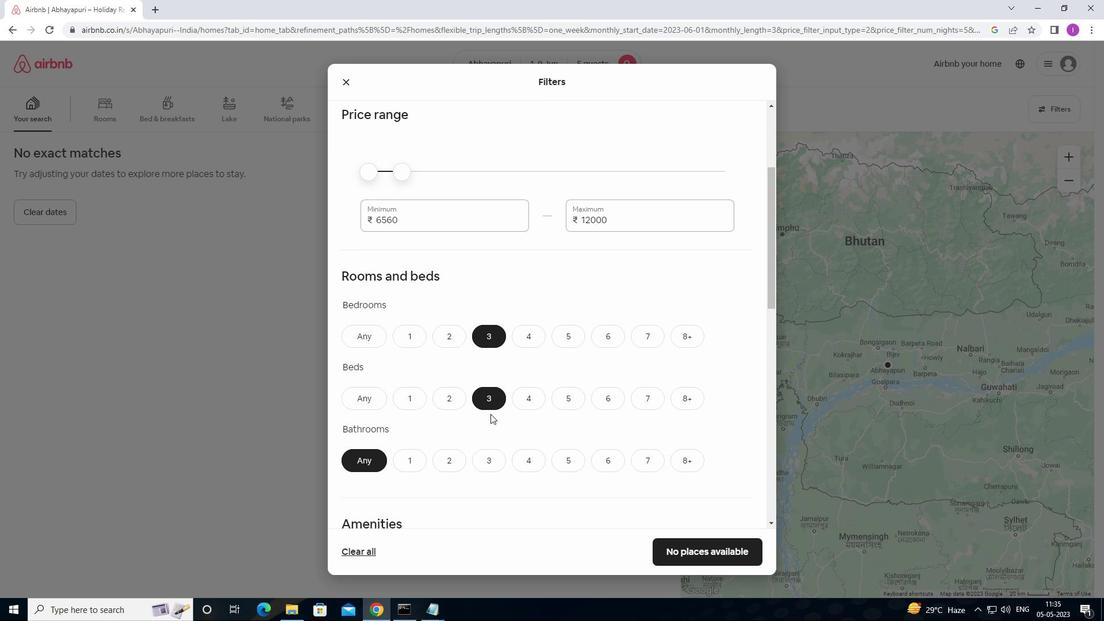 
Action: Mouse moved to (477, 349)
Screenshot: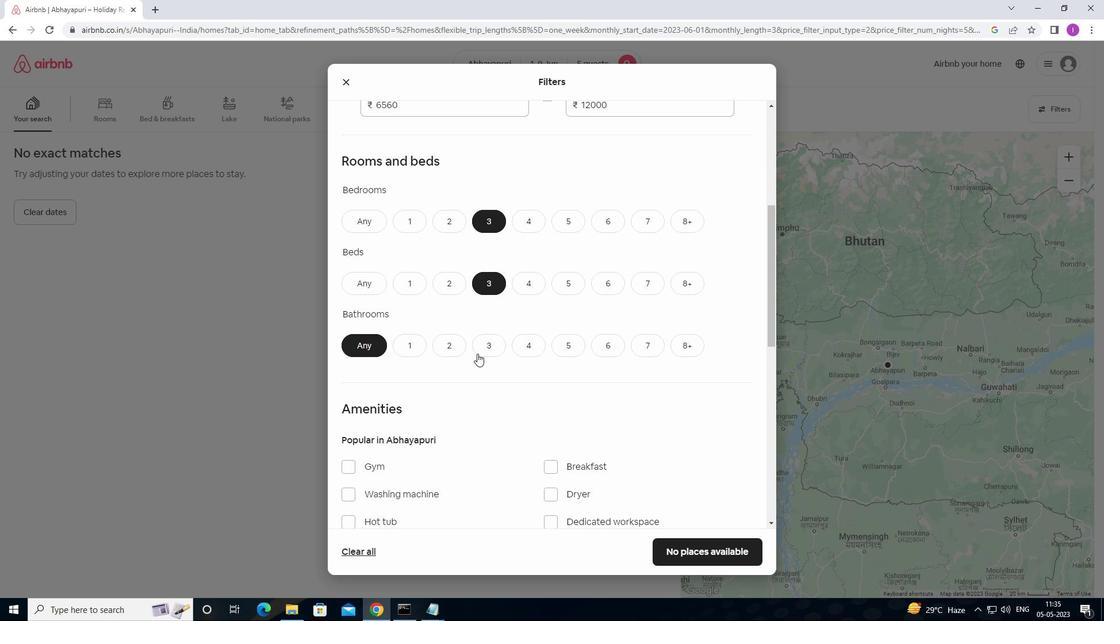 
Action: Mouse pressed left at (477, 349)
Screenshot: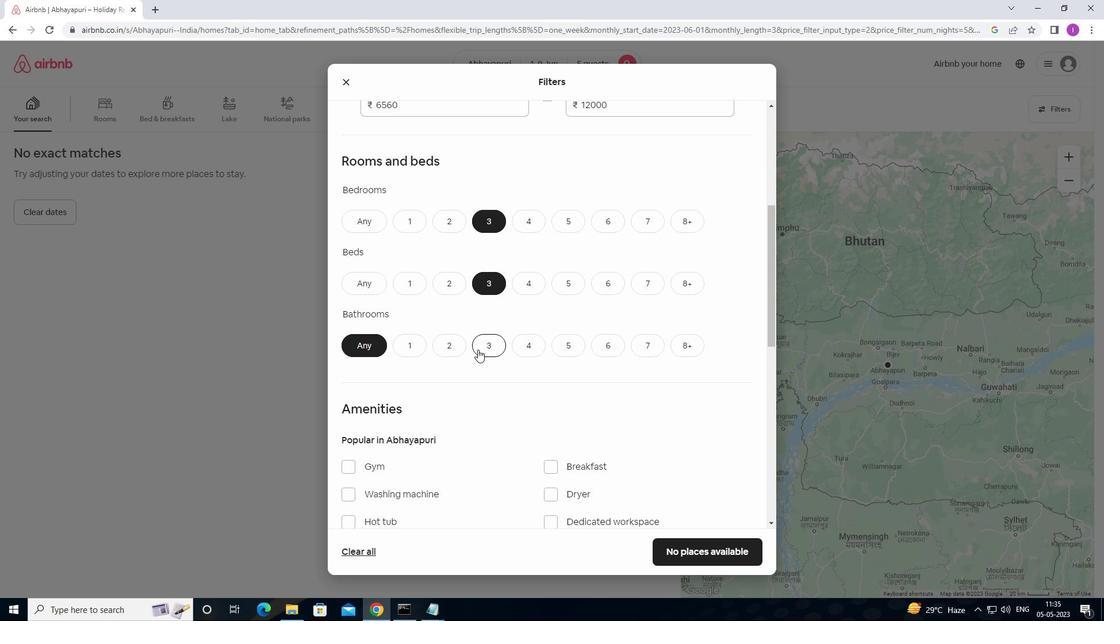 
Action: Mouse moved to (508, 386)
Screenshot: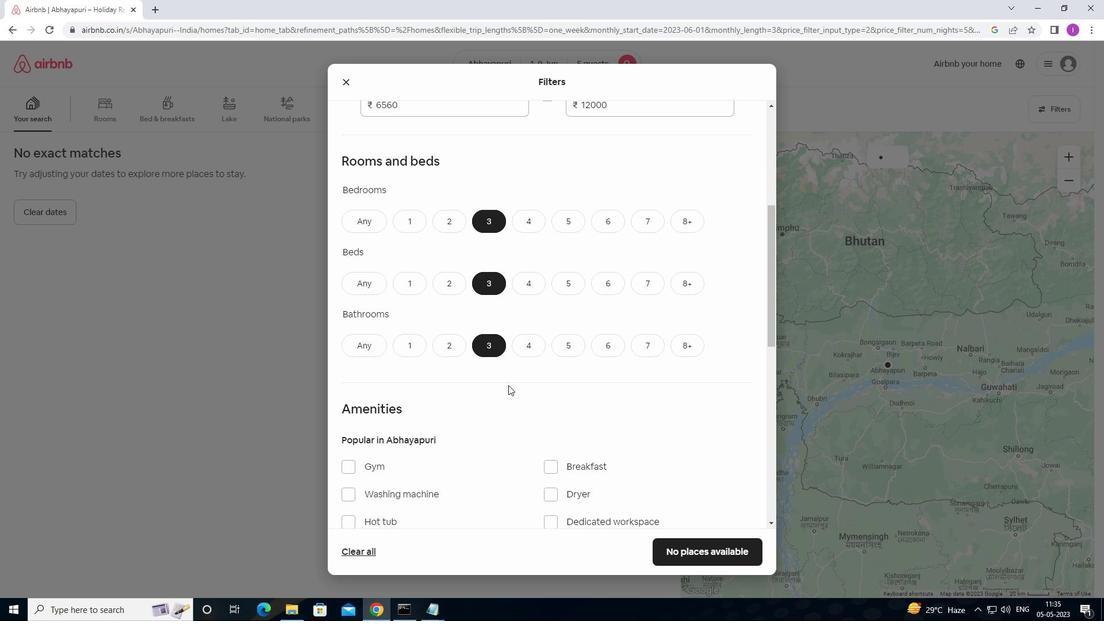 
Action: Mouse scrolled (508, 385) with delta (0, 0)
Screenshot: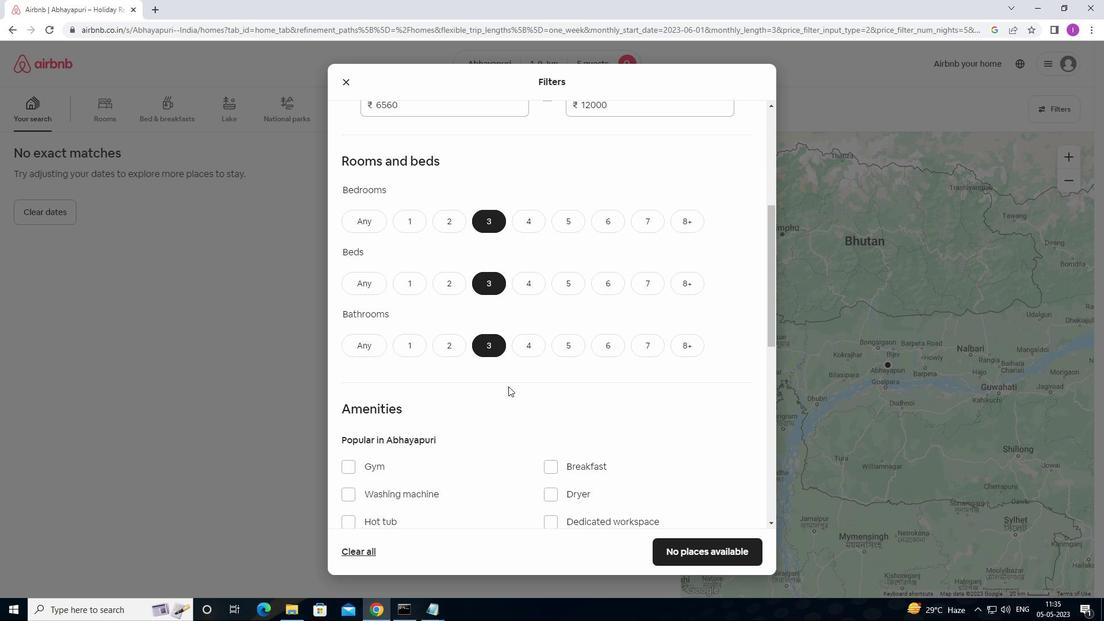 
Action: Mouse scrolled (508, 385) with delta (0, 0)
Screenshot: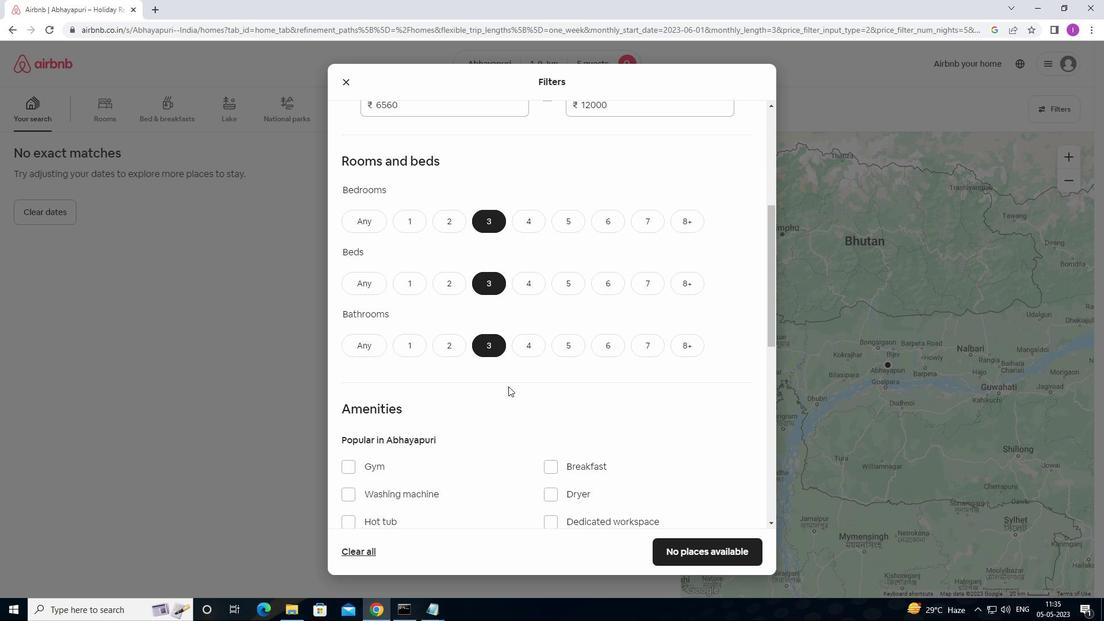 
Action: Mouse moved to (434, 381)
Screenshot: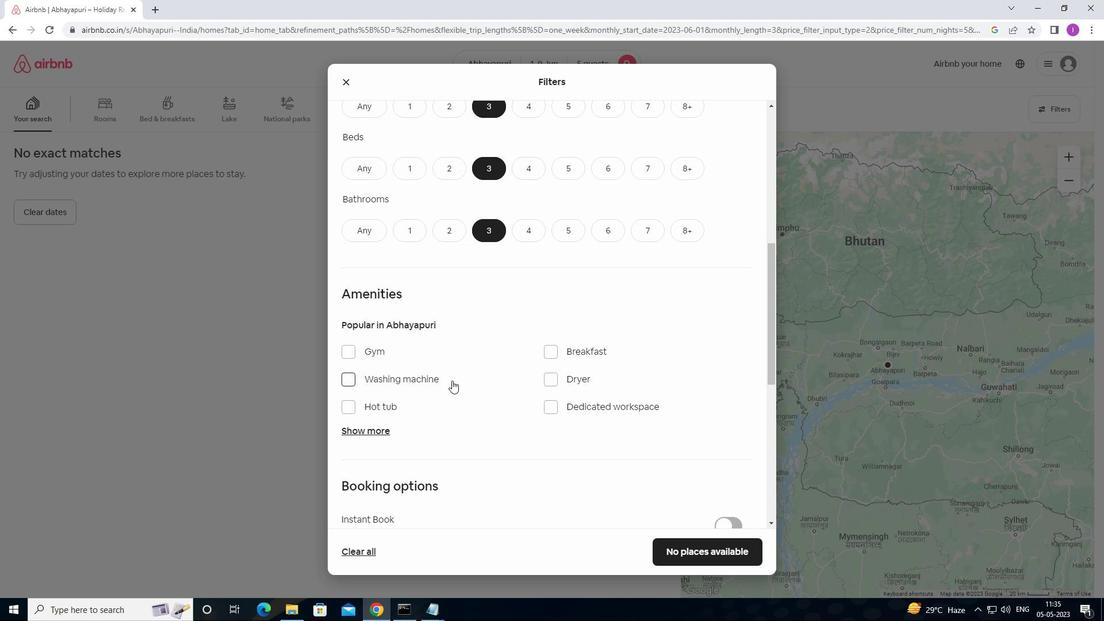 
Action: Mouse scrolled (434, 380) with delta (0, 0)
Screenshot: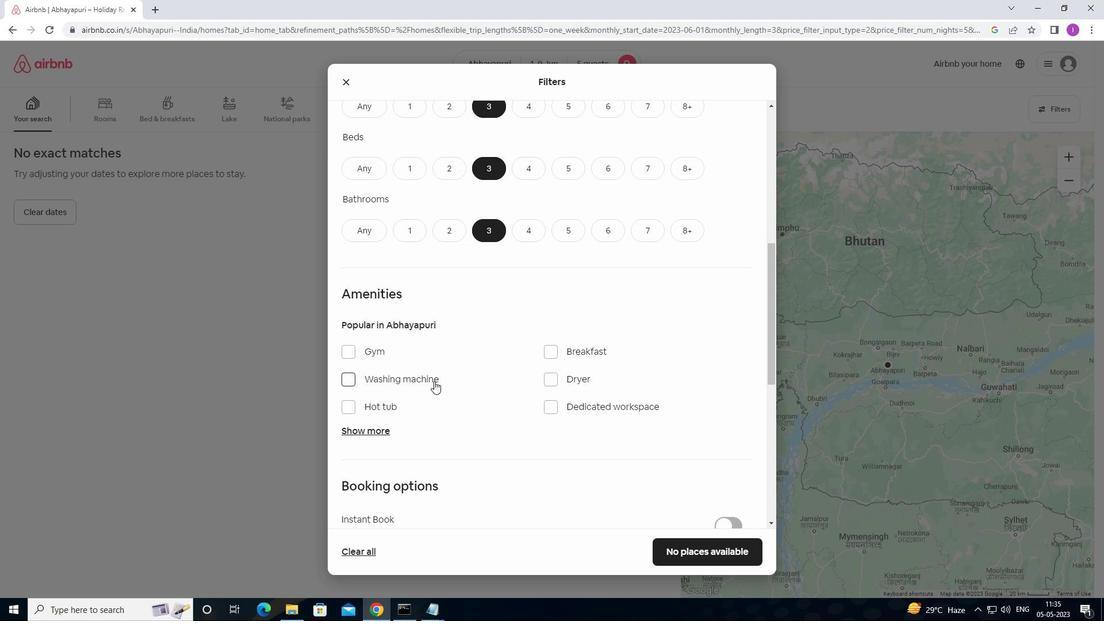 
Action: Mouse scrolled (434, 380) with delta (0, 0)
Screenshot: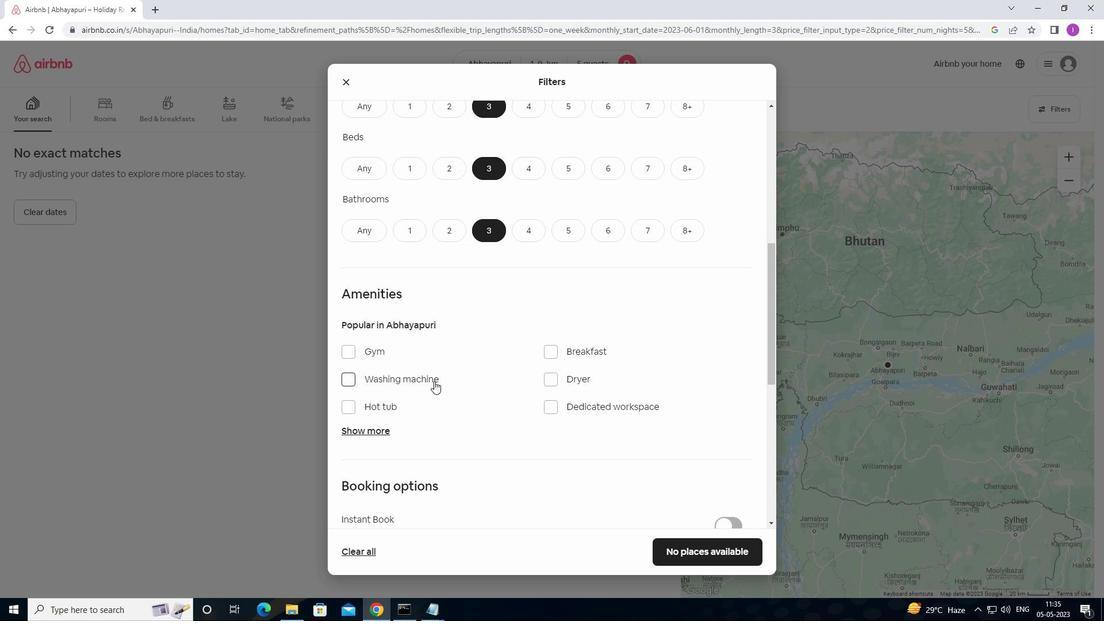 
Action: Mouse scrolled (434, 380) with delta (0, 0)
Screenshot: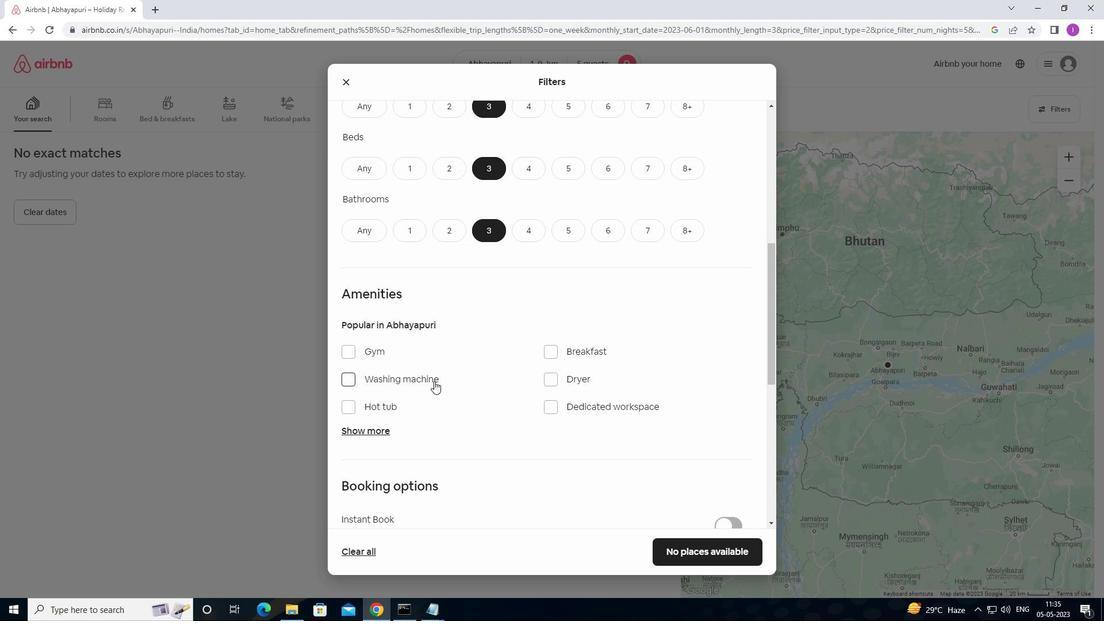 
Action: Mouse moved to (541, 384)
Screenshot: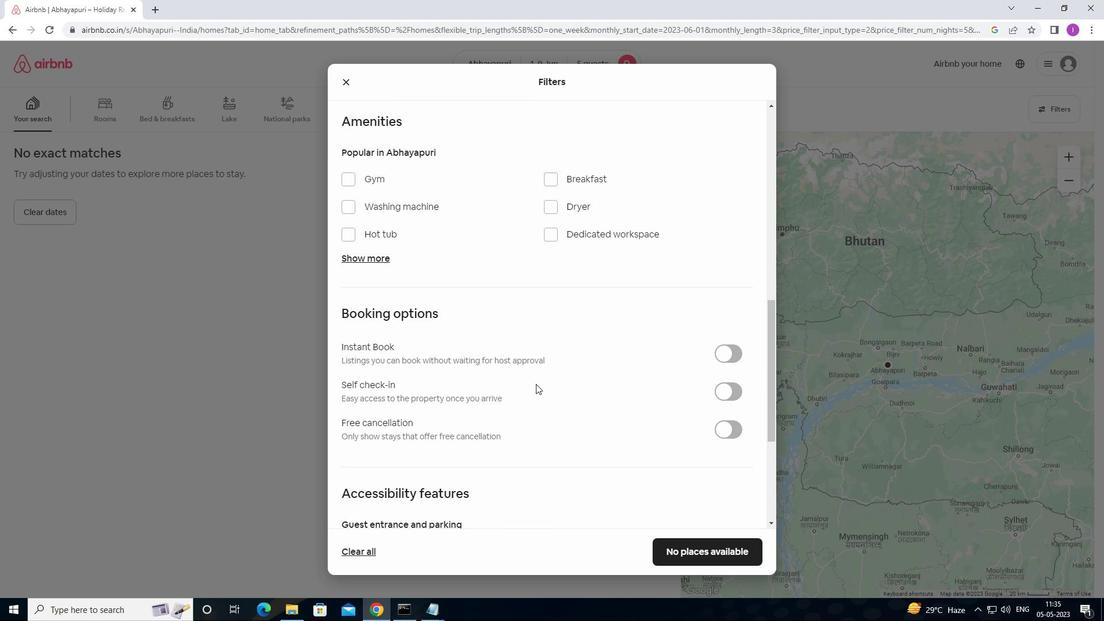 
Action: Mouse scrolled (541, 384) with delta (0, 0)
Screenshot: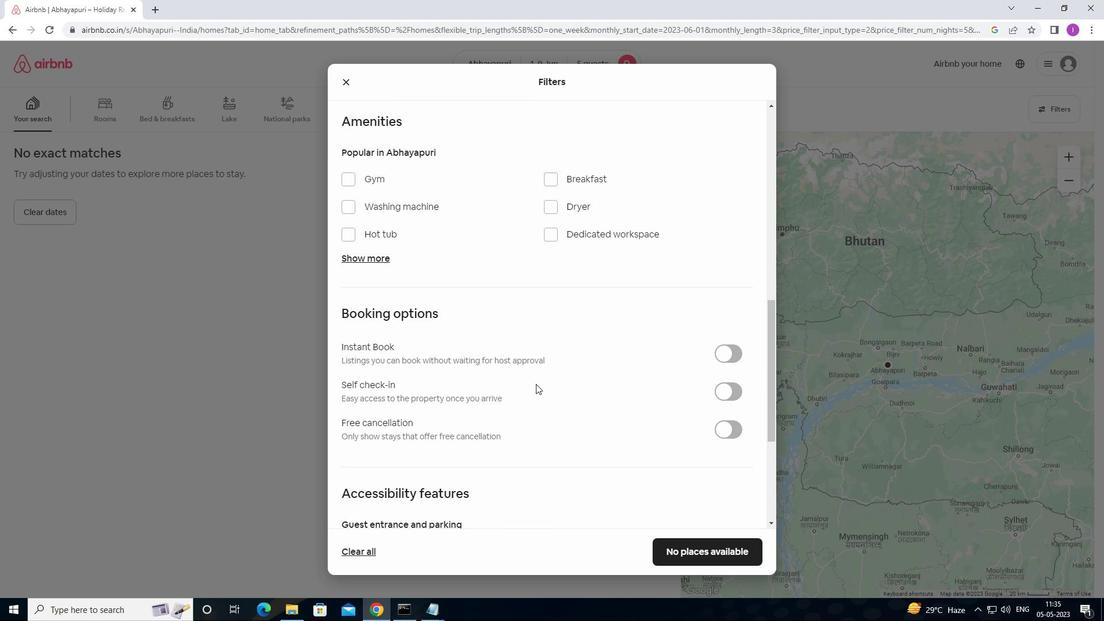 
Action: Mouse moved to (724, 335)
Screenshot: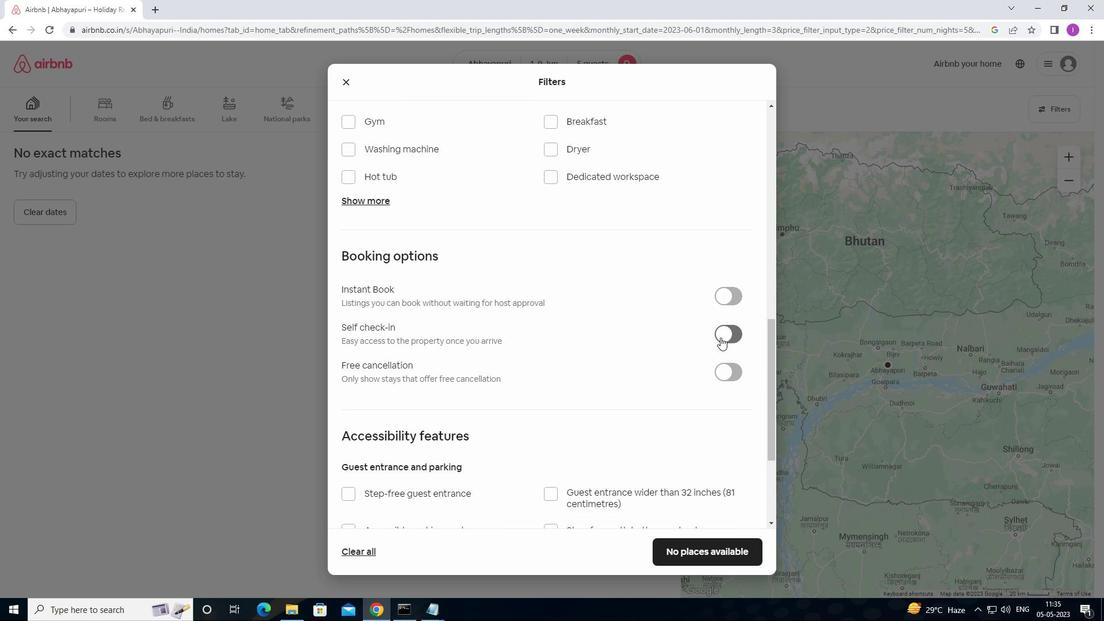 
Action: Mouse pressed left at (724, 335)
Screenshot: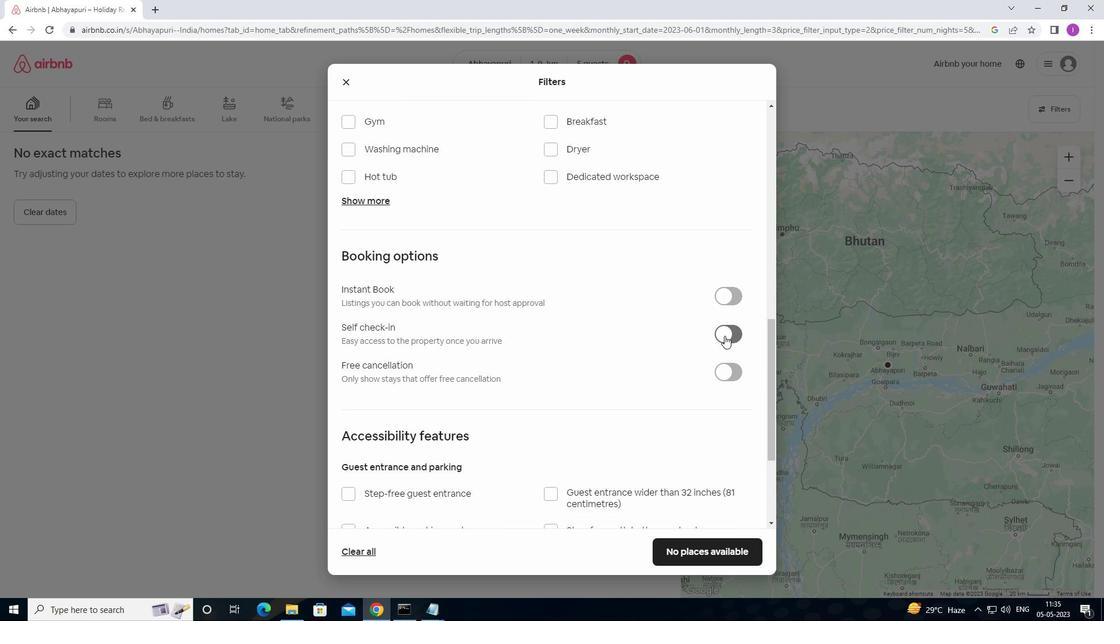 
Action: Mouse moved to (571, 378)
Screenshot: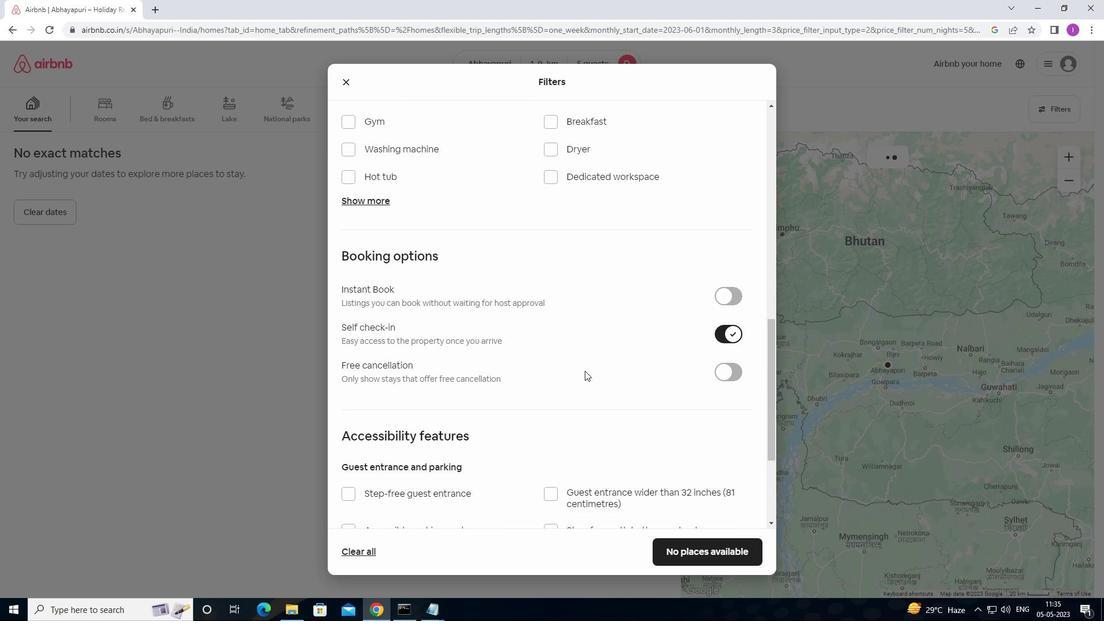 
Action: Mouse scrolled (571, 377) with delta (0, 0)
Screenshot: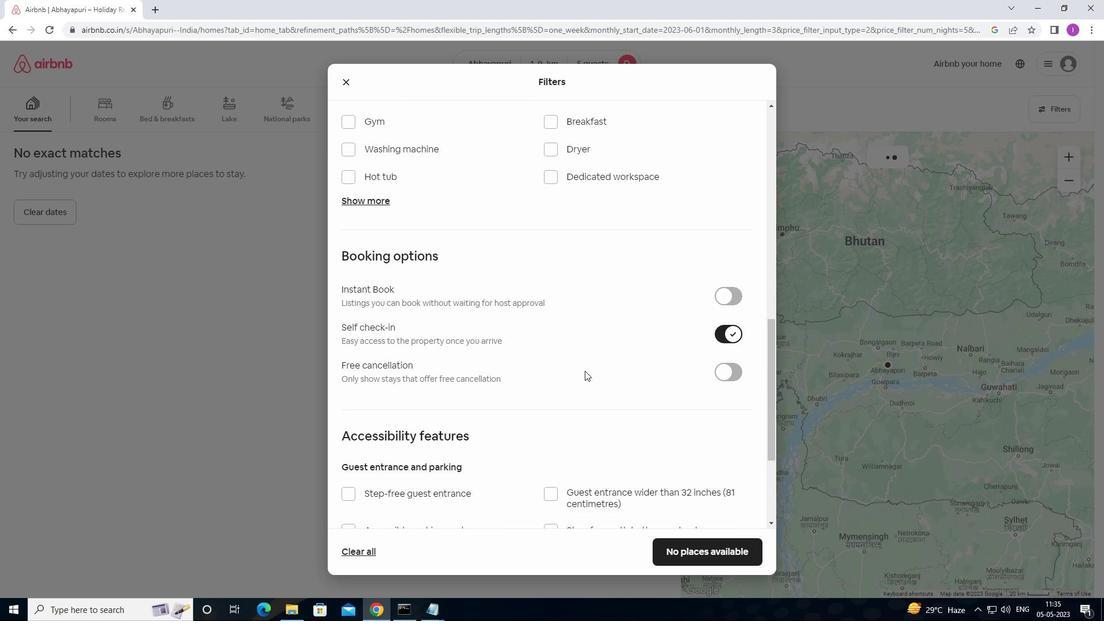 
Action: Mouse moved to (569, 379)
Screenshot: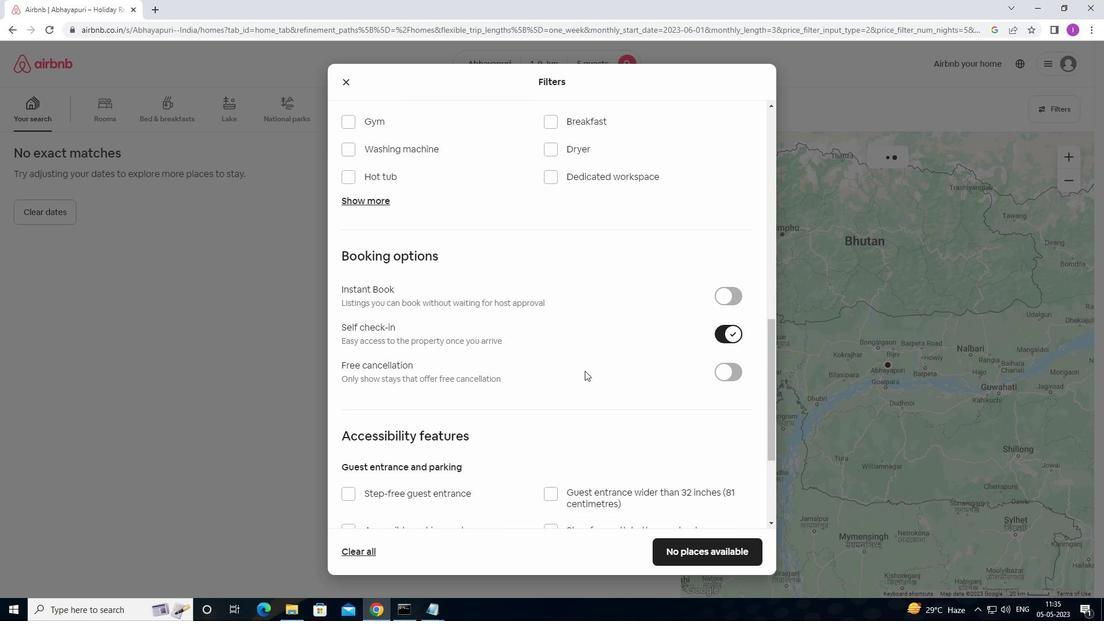 
Action: Mouse scrolled (569, 378) with delta (0, 0)
Screenshot: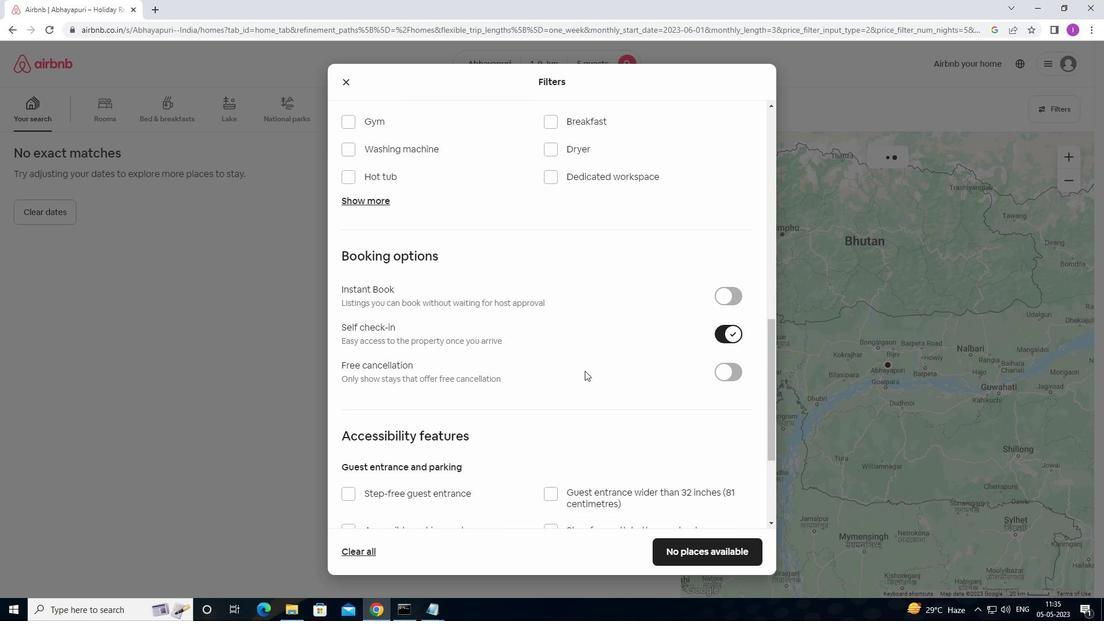 
Action: Mouse moved to (568, 380)
Screenshot: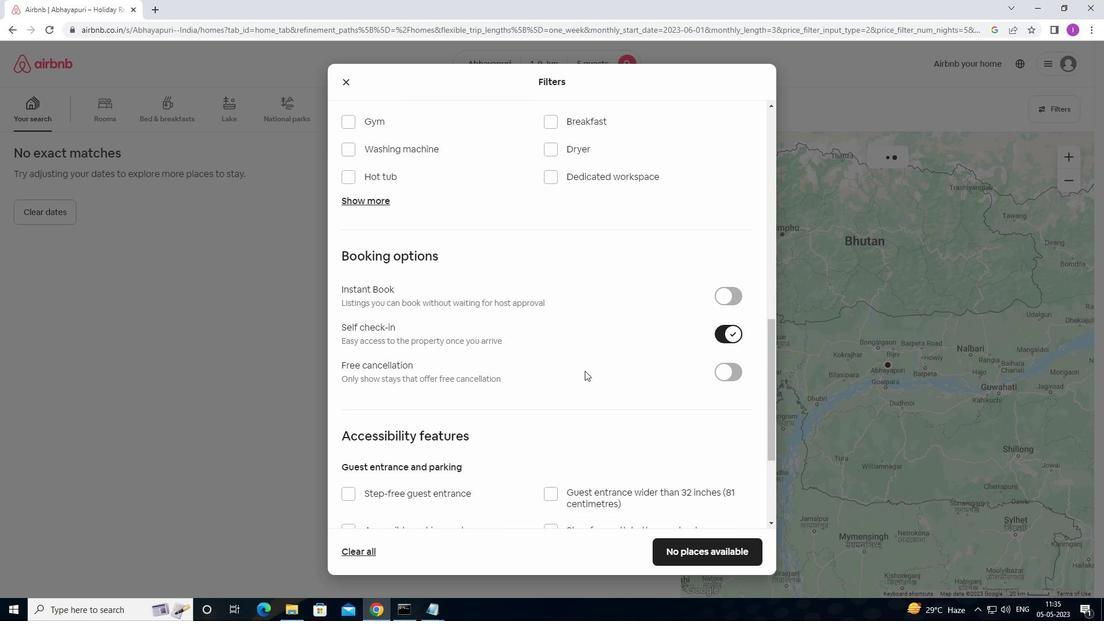 
Action: Mouse scrolled (568, 379) with delta (0, 0)
Screenshot: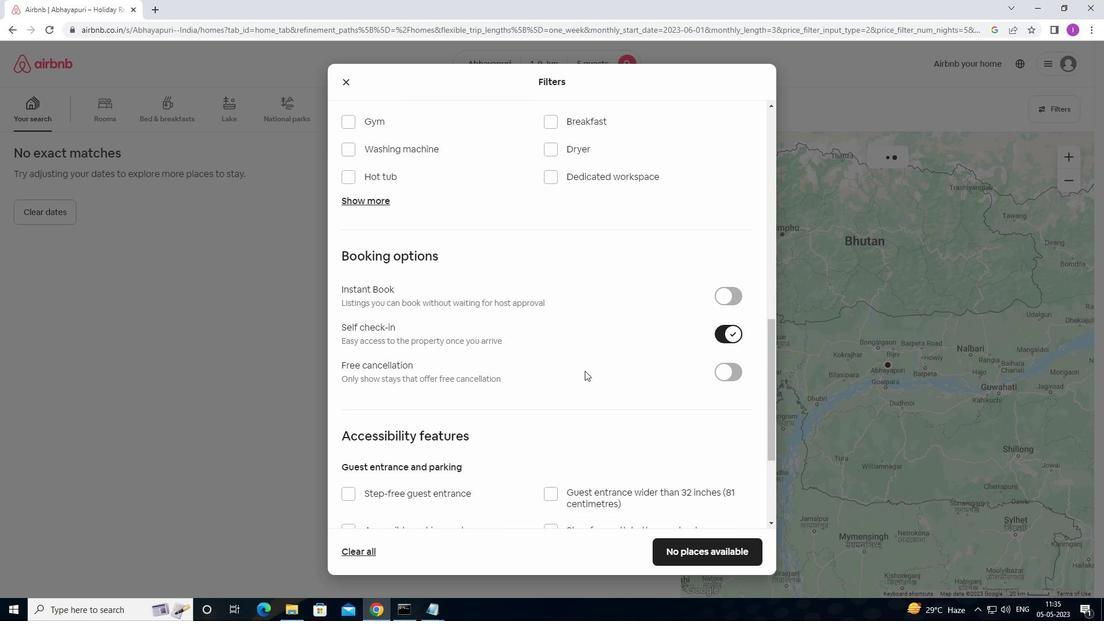 
Action: Mouse moved to (565, 382)
Screenshot: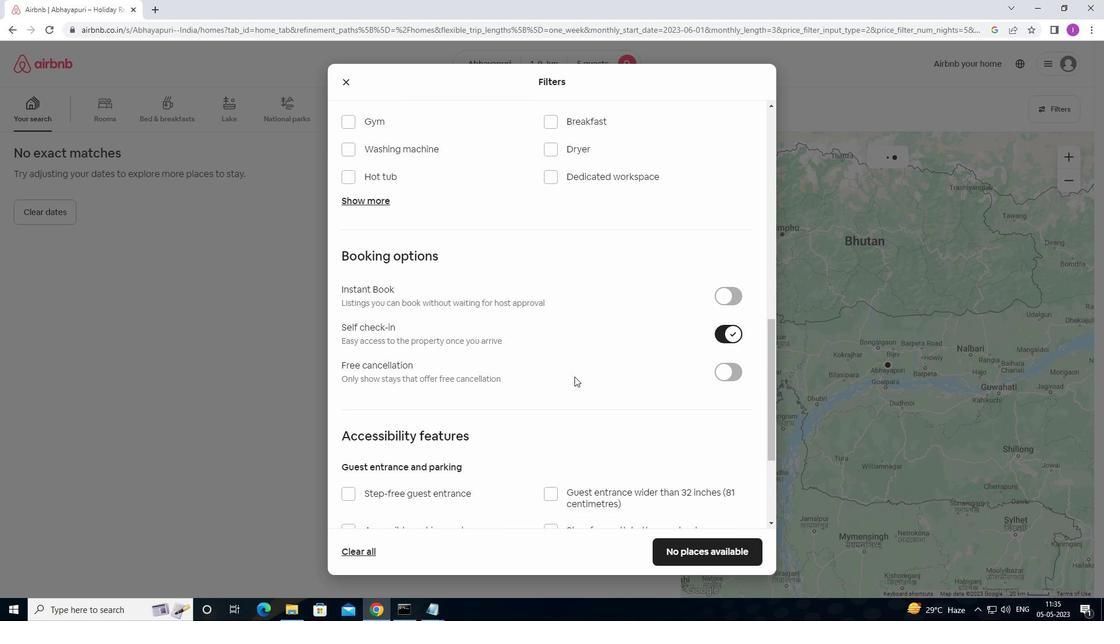 
Action: Mouse scrolled (565, 381) with delta (0, 0)
Screenshot: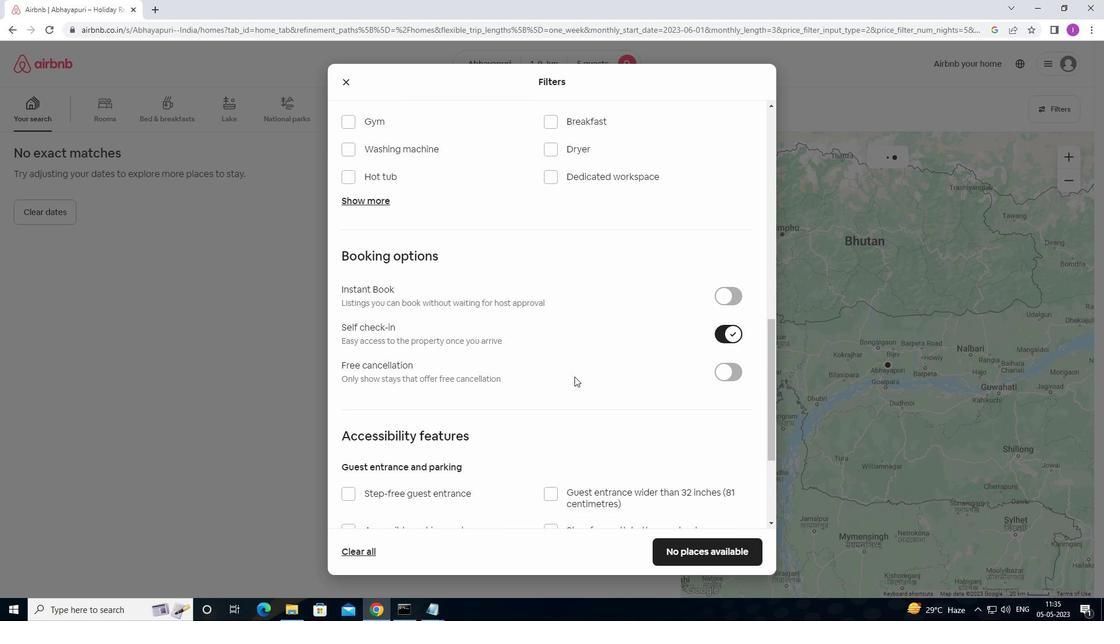 
Action: Mouse moved to (556, 387)
Screenshot: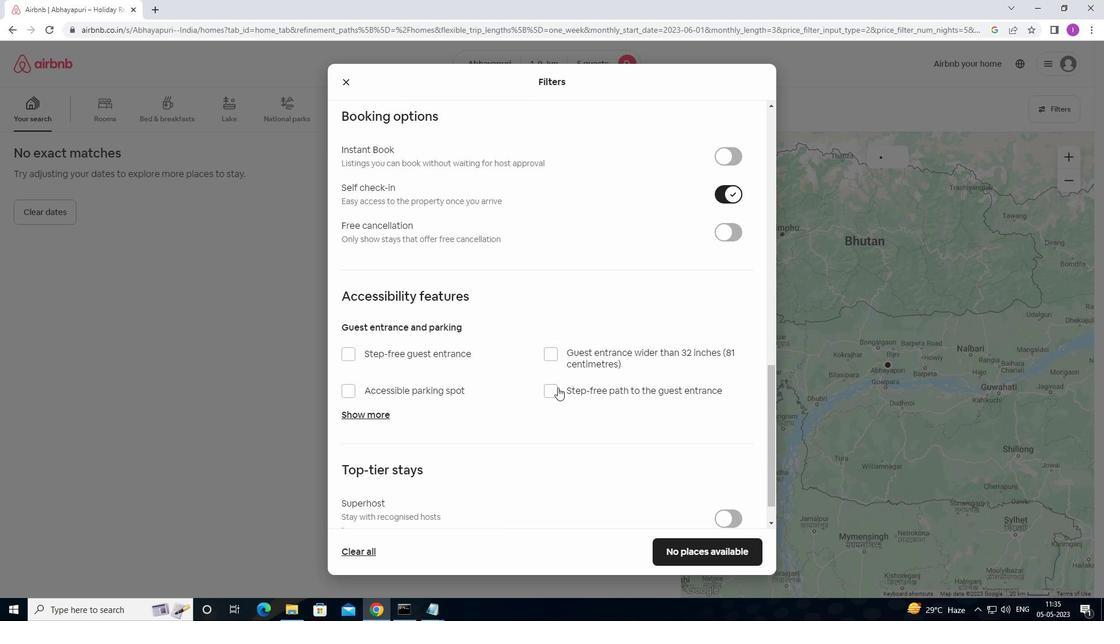 
Action: Mouse scrolled (556, 387) with delta (0, 0)
Screenshot: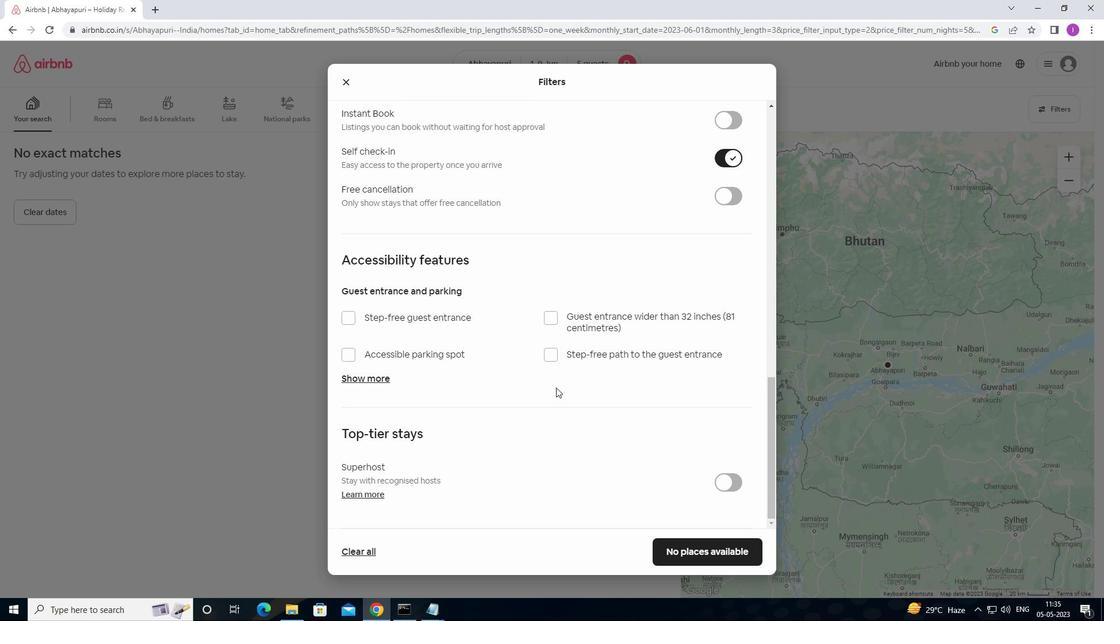 
Action: Mouse scrolled (556, 387) with delta (0, 0)
Screenshot: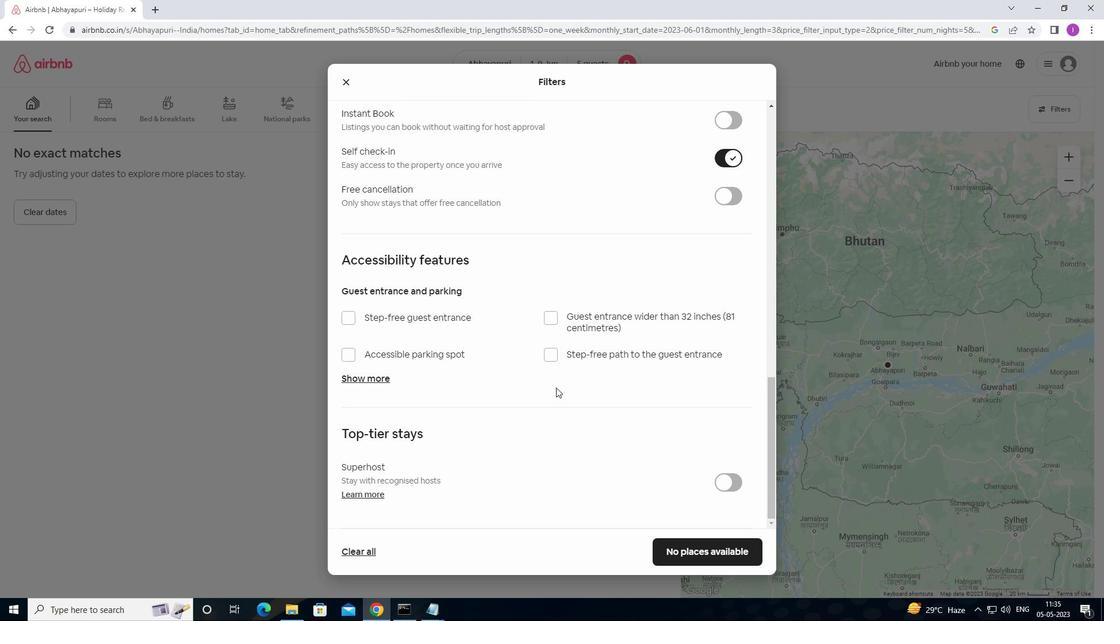 
Action: Mouse scrolled (556, 387) with delta (0, 0)
Screenshot: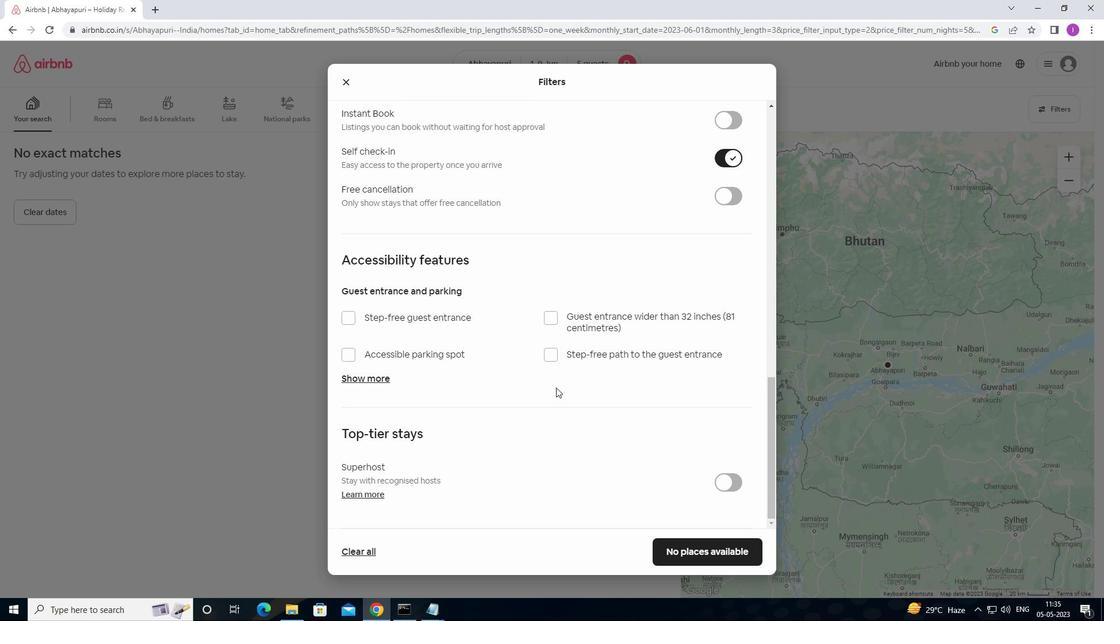 
Action: Mouse scrolled (556, 387) with delta (0, 0)
Screenshot: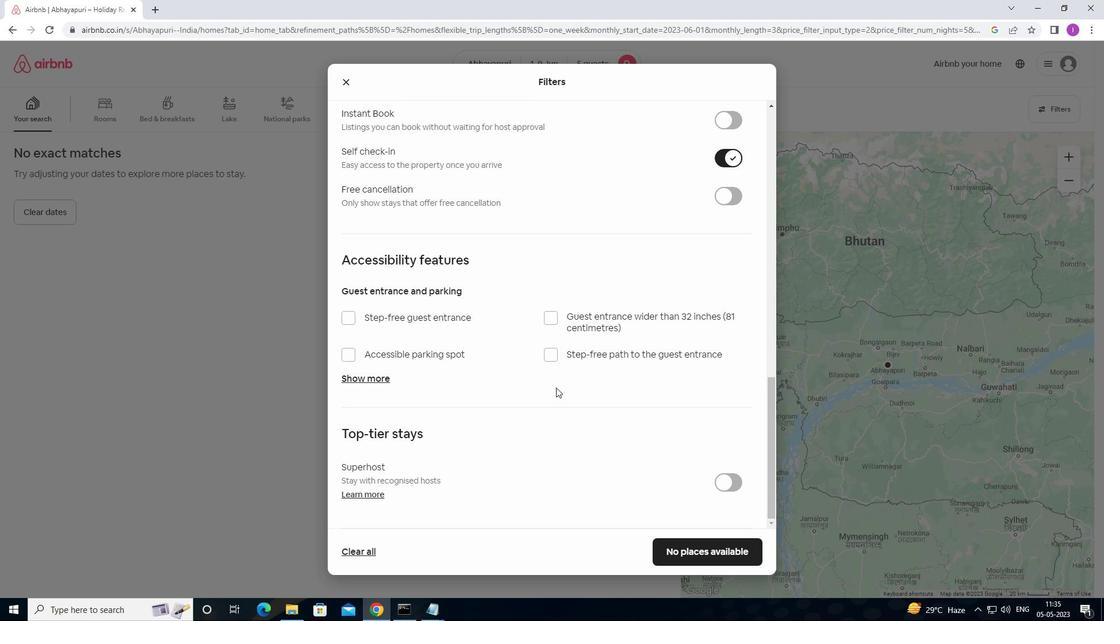 
Action: Mouse scrolled (556, 387) with delta (0, 0)
Screenshot: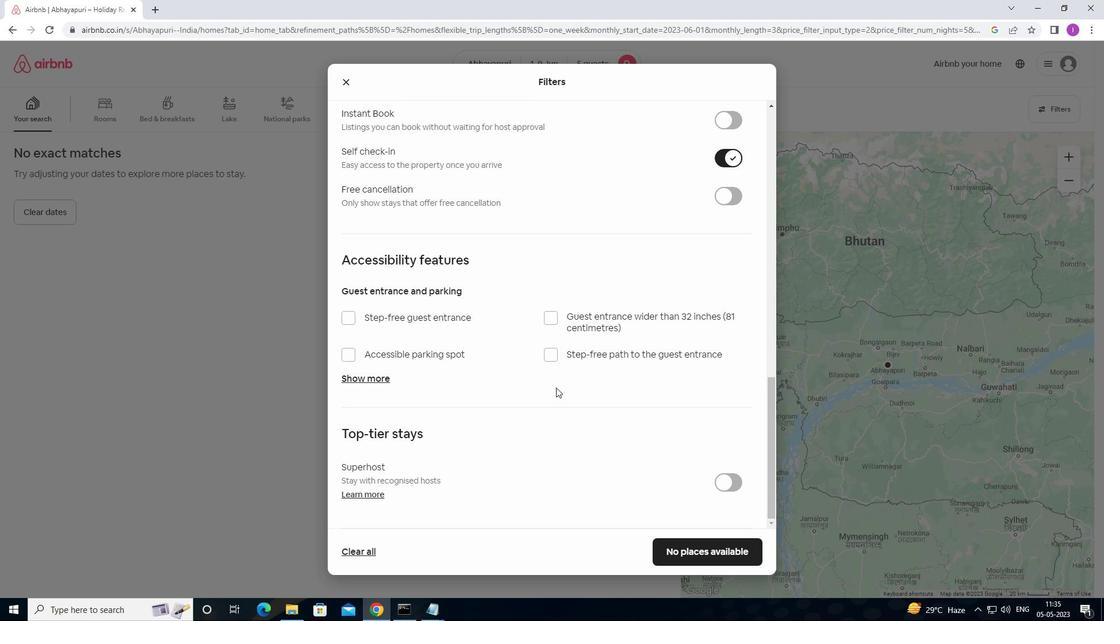 
Action: Mouse moved to (687, 549)
Screenshot: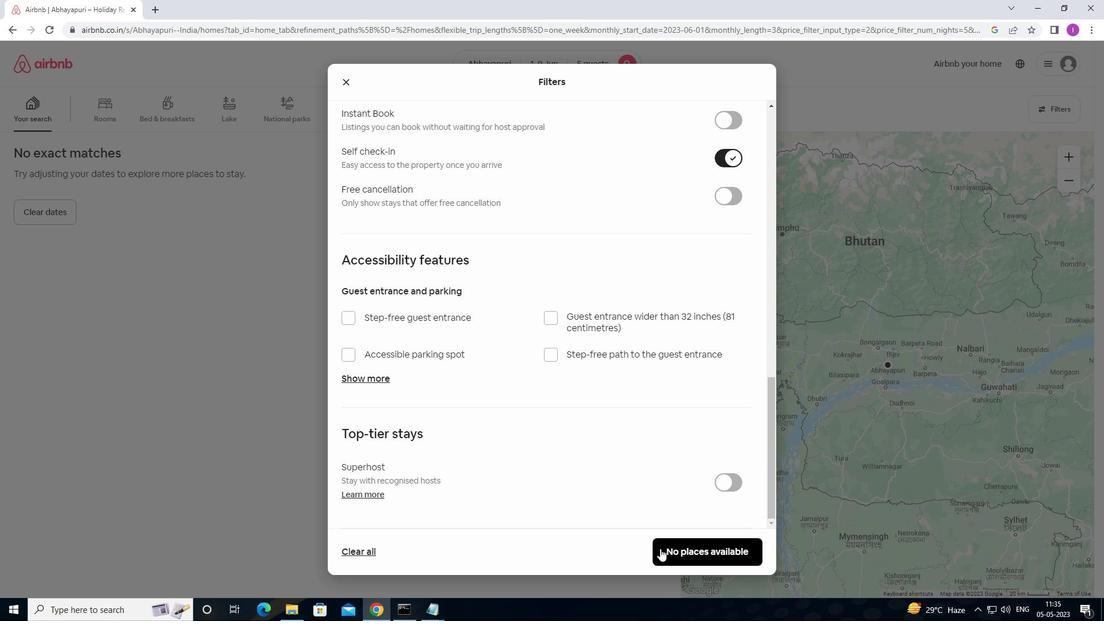 
Action: Mouse pressed left at (687, 549)
Screenshot: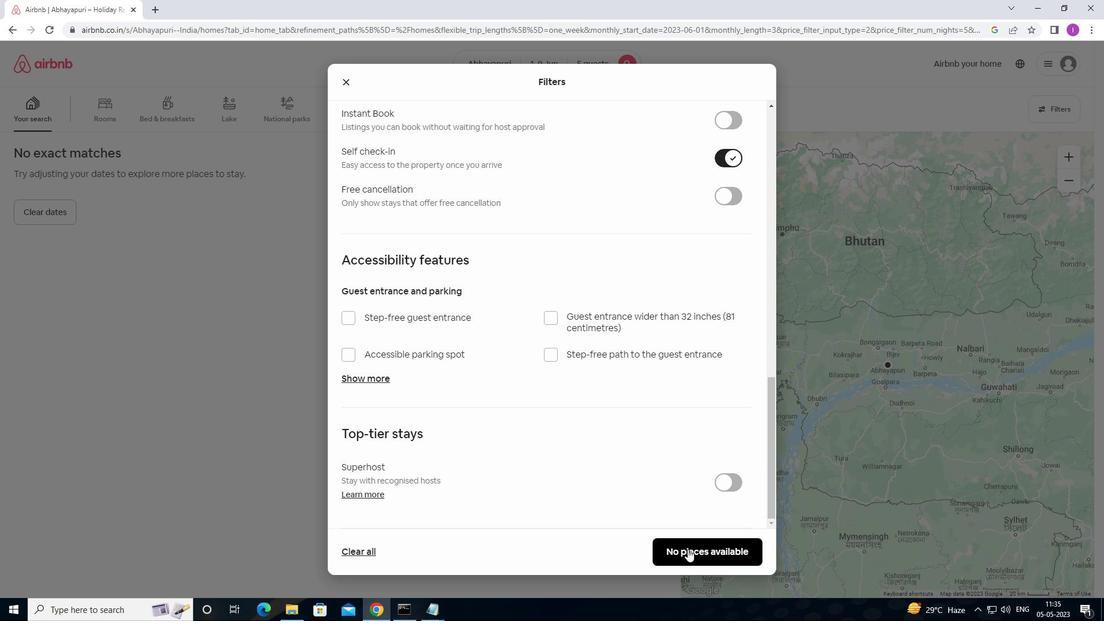 
Action: Mouse moved to (684, 538)
Screenshot: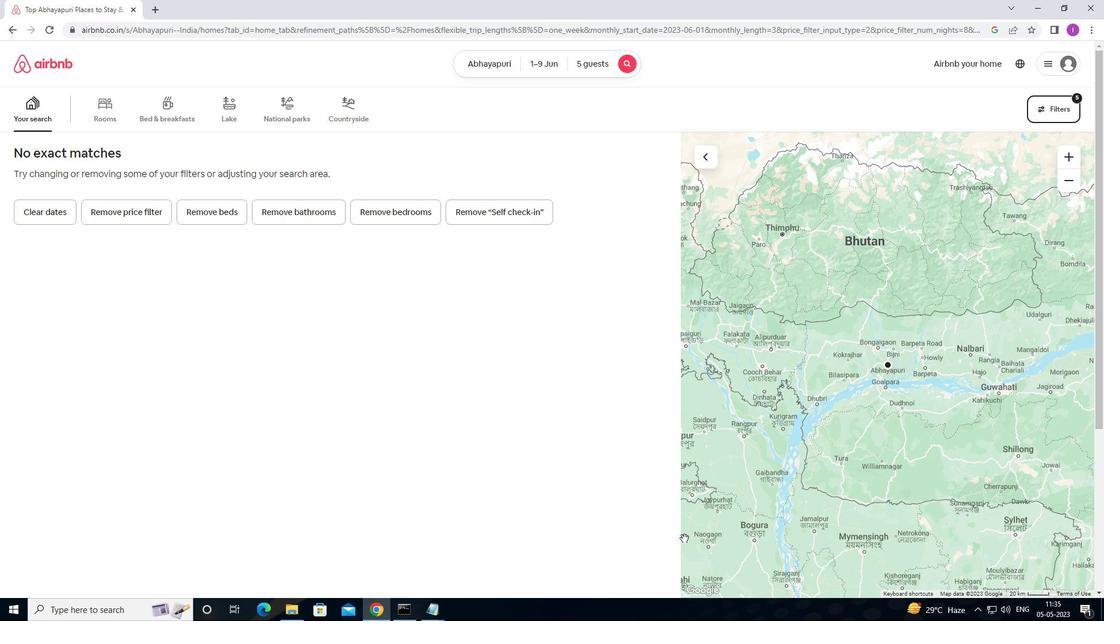 
